 Task: Open a blank sheet, save the file as factorswe.doc Add Heading 'Key factors for a healthy work environment: 'Key factors for a healthy work environment:  Add the following points with arrow bulletsAdd the following points with arrow bullets •	Communication_x000D_
•	Respect_x000D_
•	Work-life balance_x000D_
•	Growth opportunities_x000D_
 Highlight heading with color  Grey Select the entire text and apply  Outside Borders ,change the font size of heading and points to 18
Action: Mouse moved to (30, 20)
Screenshot: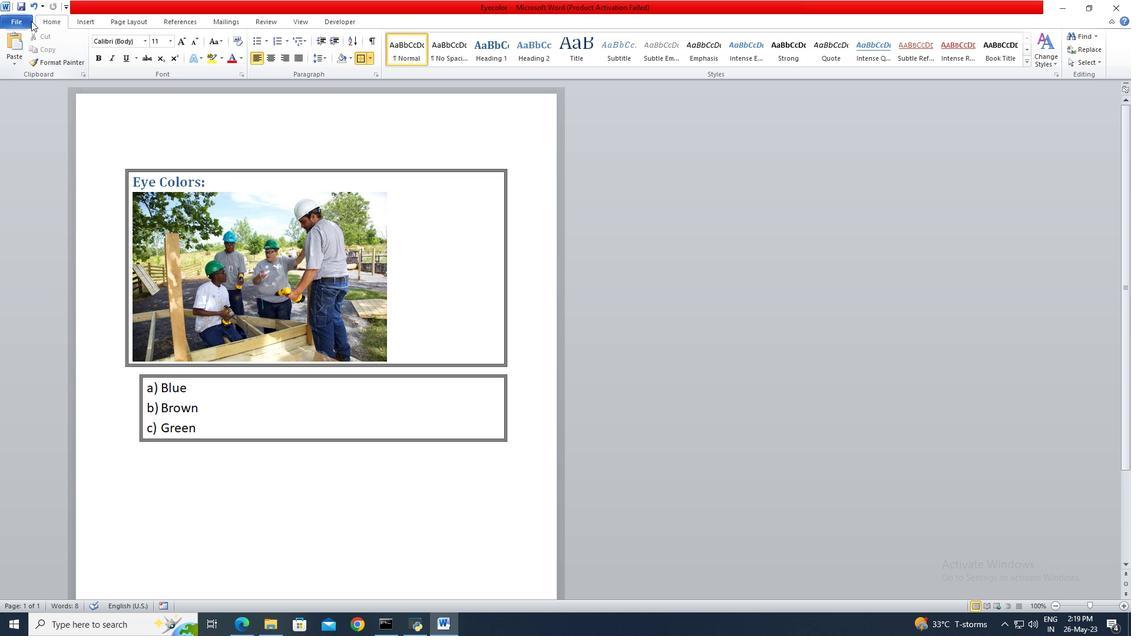 
Action: Mouse pressed left at (30, 20)
Screenshot: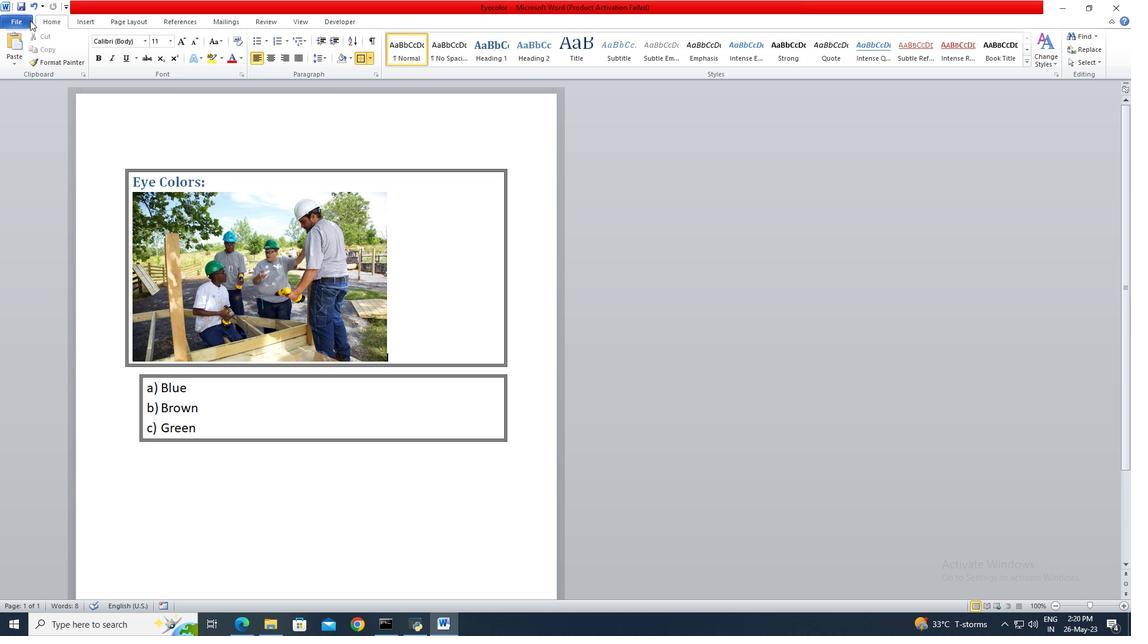 
Action: Mouse moved to (15, 151)
Screenshot: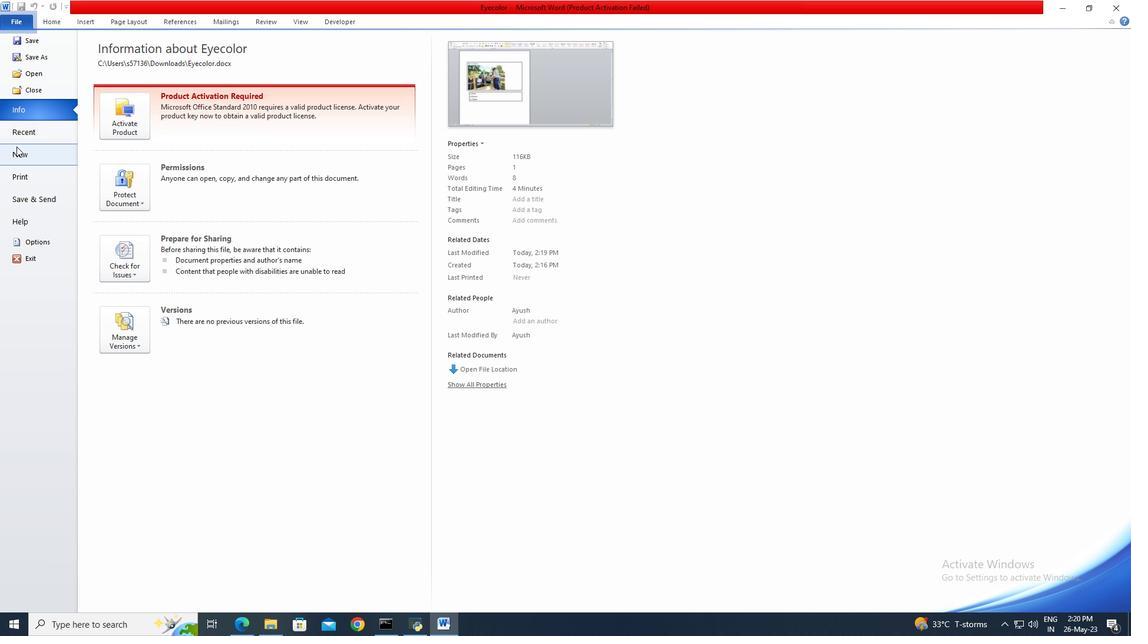 
Action: Mouse pressed left at (15, 151)
Screenshot: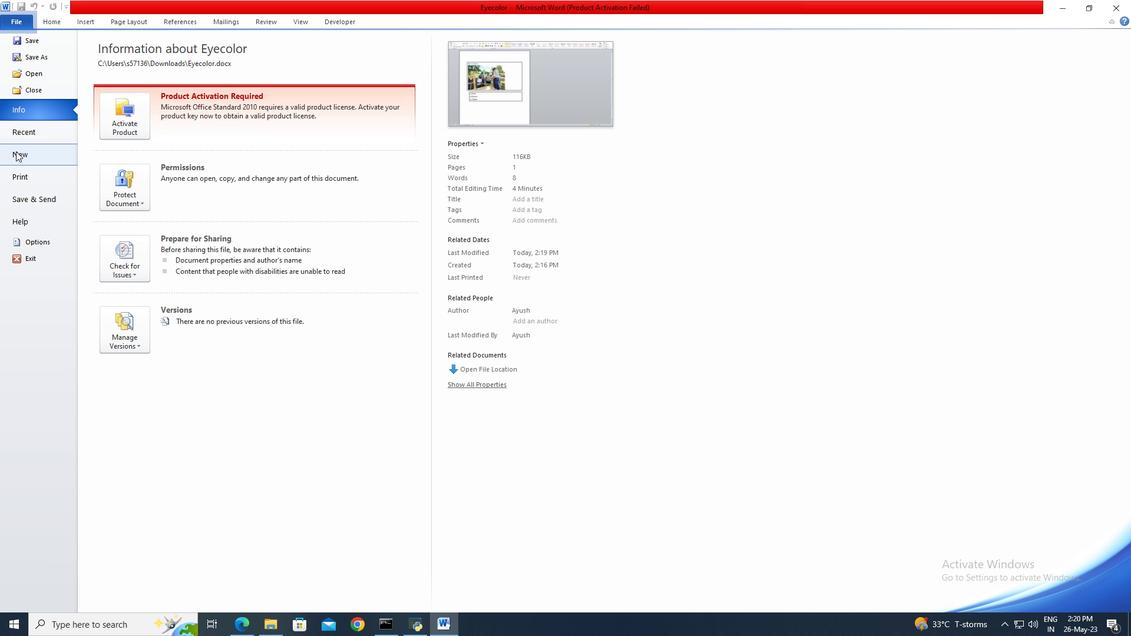 
Action: Mouse moved to (580, 303)
Screenshot: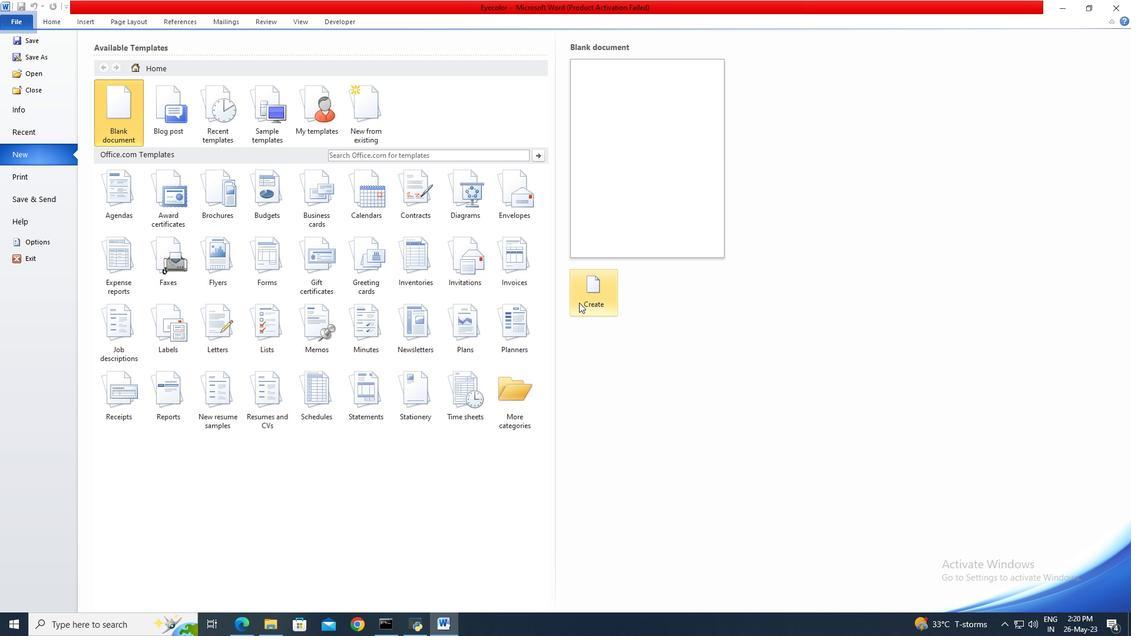 
Action: Mouse pressed left at (580, 303)
Screenshot: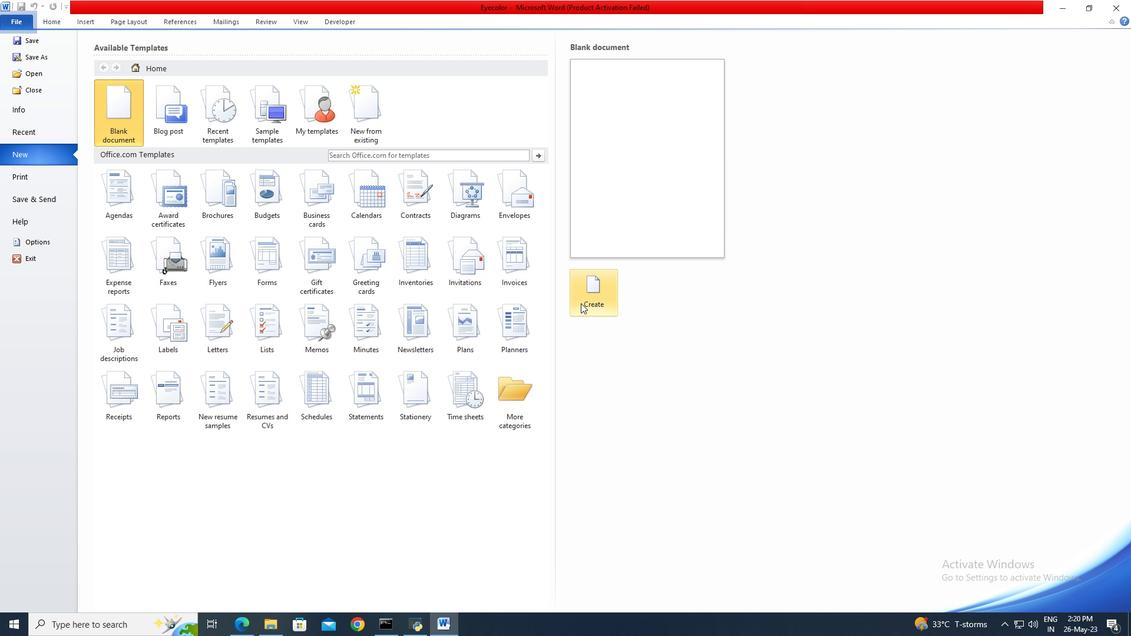 
Action: Mouse moved to (28, 25)
Screenshot: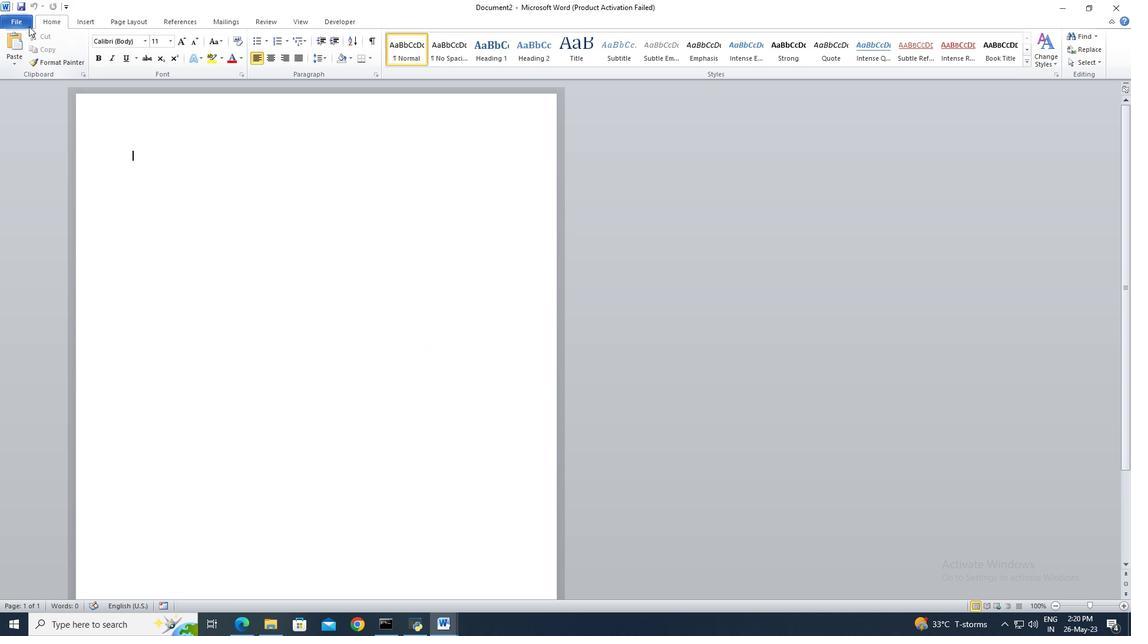 
Action: Mouse pressed left at (28, 25)
Screenshot: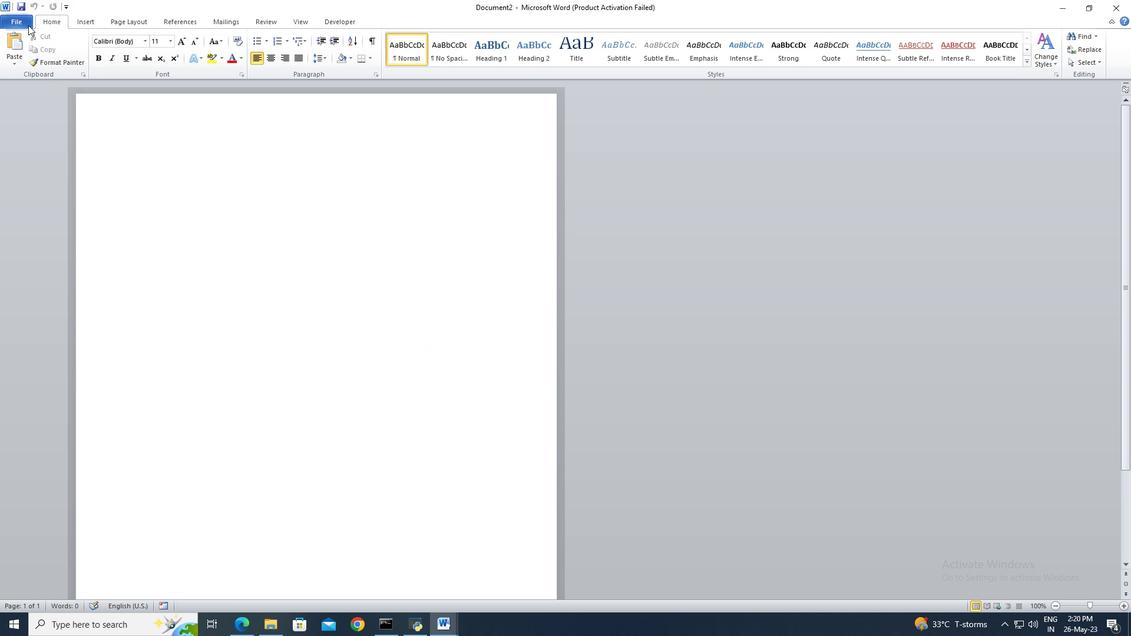 
Action: Mouse moved to (31, 53)
Screenshot: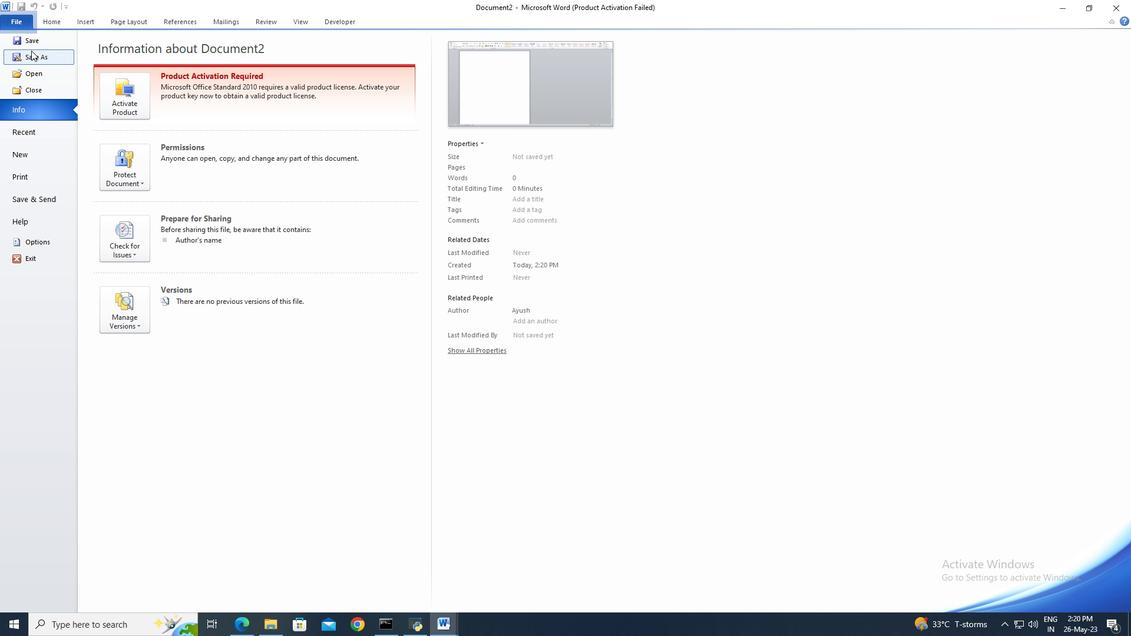 
Action: Mouse pressed left at (31, 53)
Screenshot: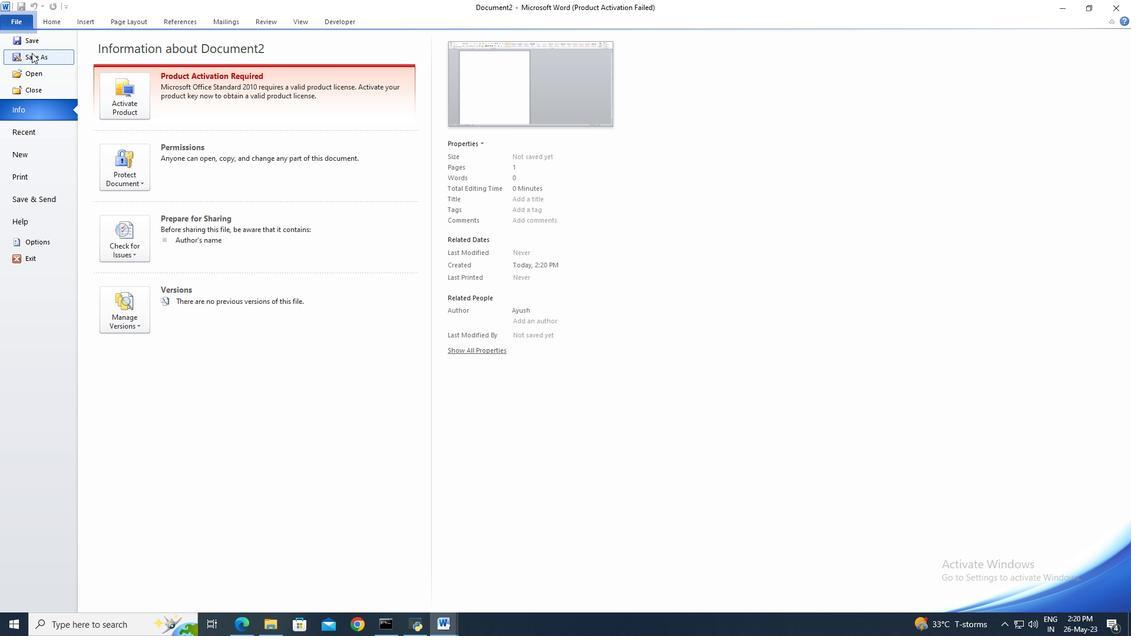 
Action: Mouse moved to (45, 126)
Screenshot: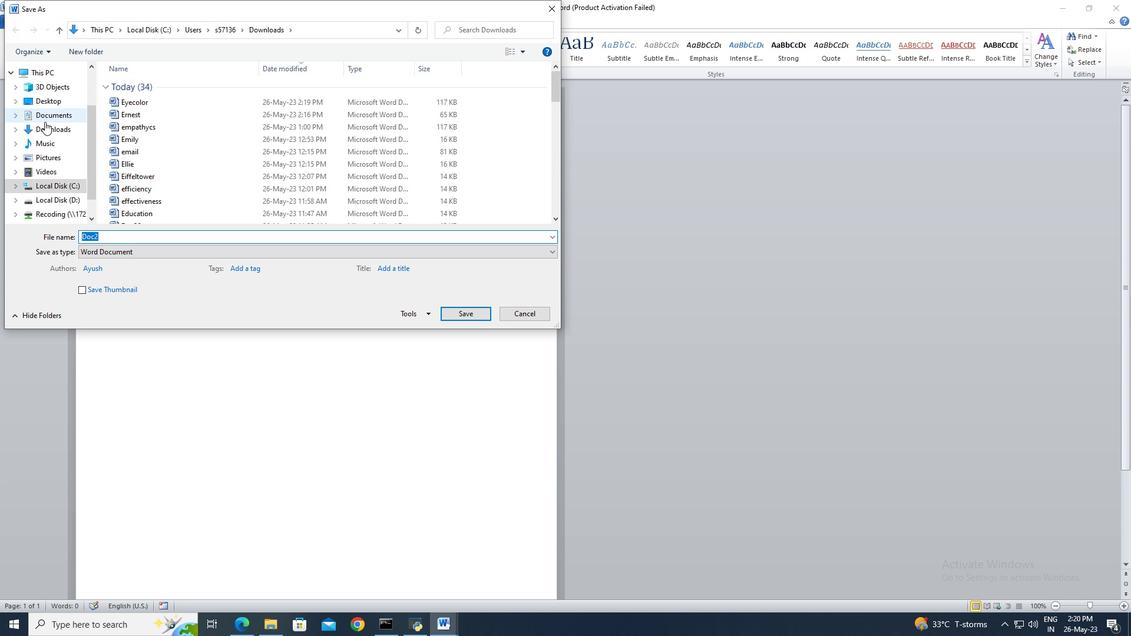 
Action: Mouse pressed left at (45, 126)
Screenshot: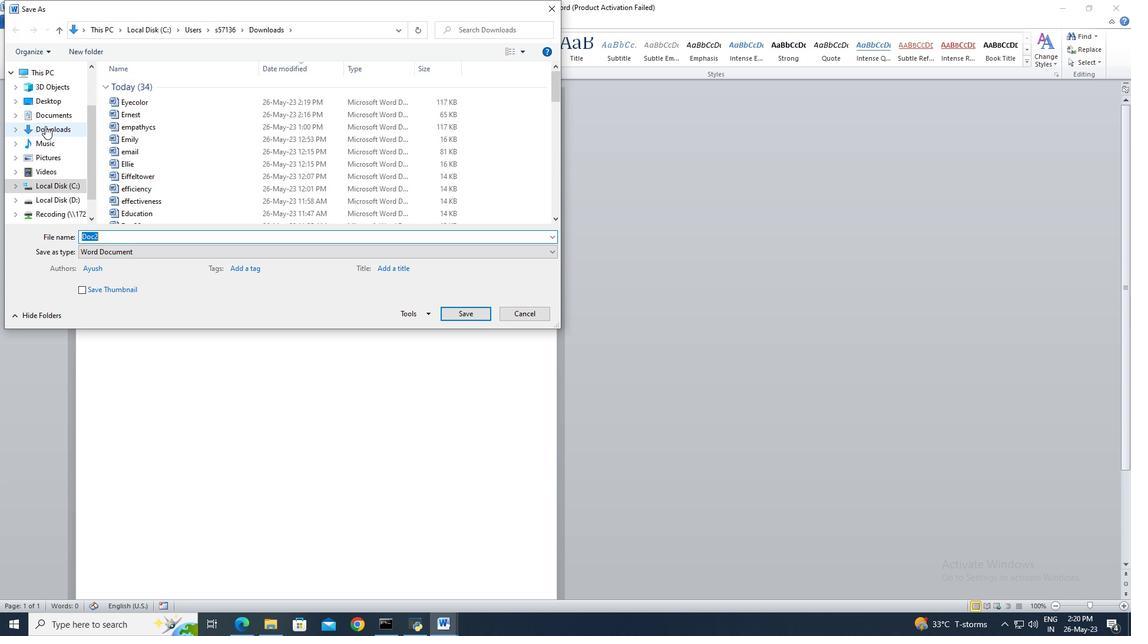 
Action: Mouse moved to (100, 233)
Screenshot: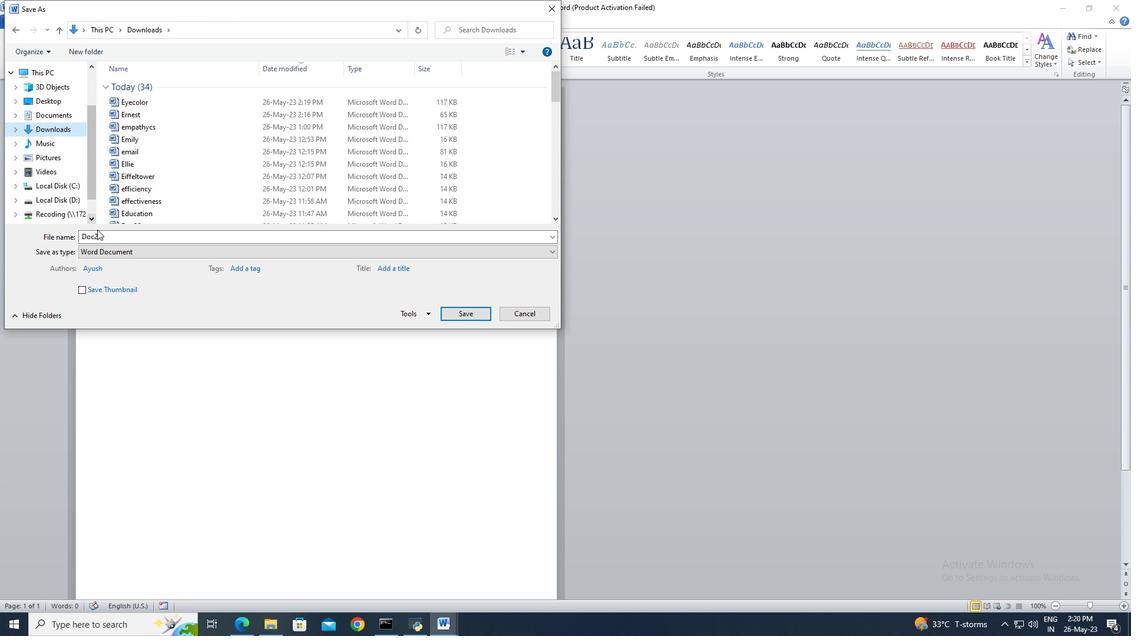 
Action: Mouse pressed left at (100, 233)
Screenshot: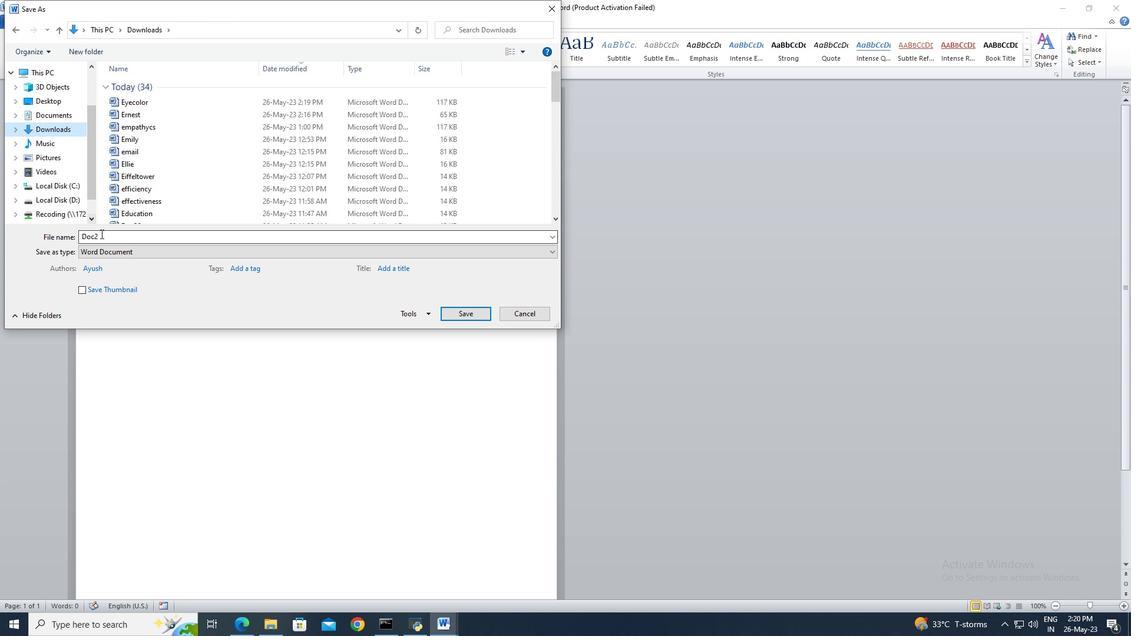 
Action: Key pressed factorswe
Screenshot: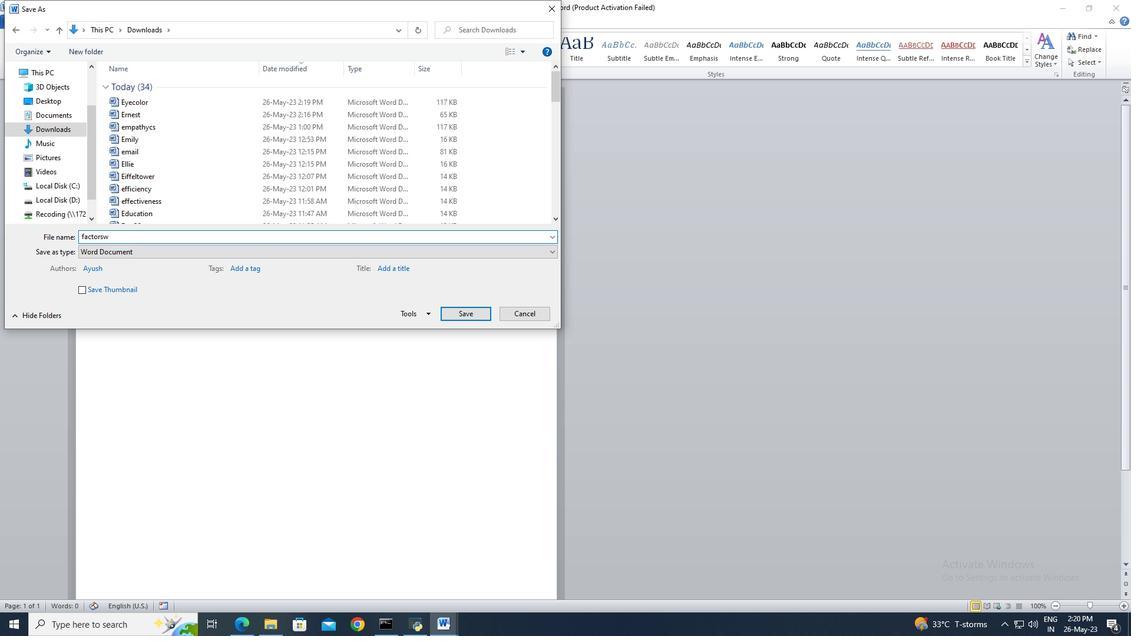 
Action: Mouse moved to (443, 314)
Screenshot: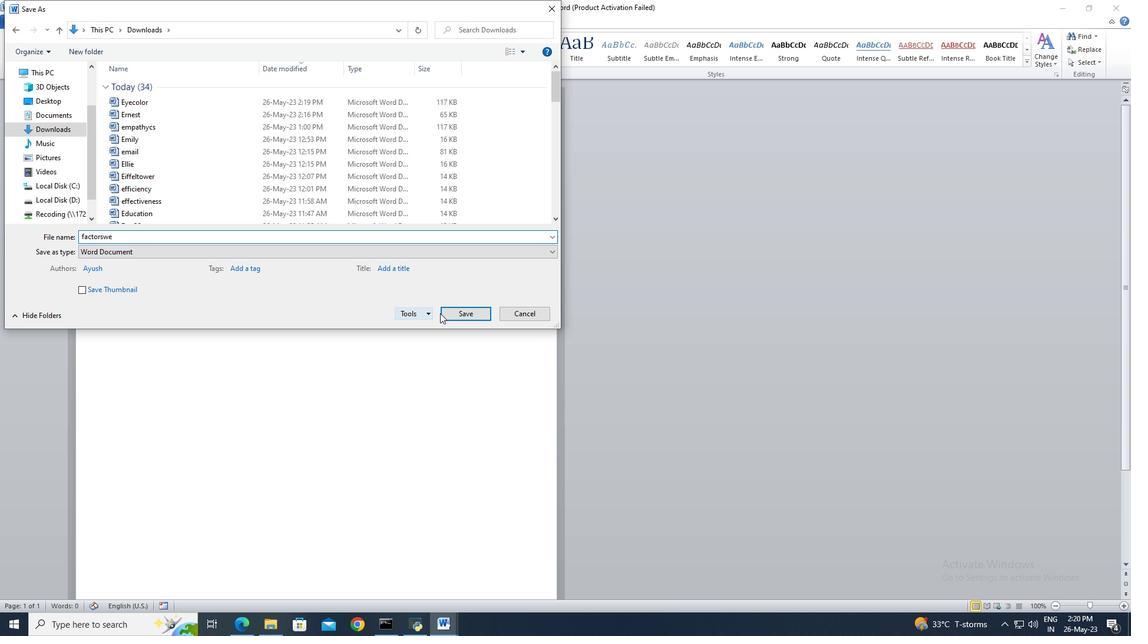 
Action: Mouse pressed left at (443, 314)
Screenshot: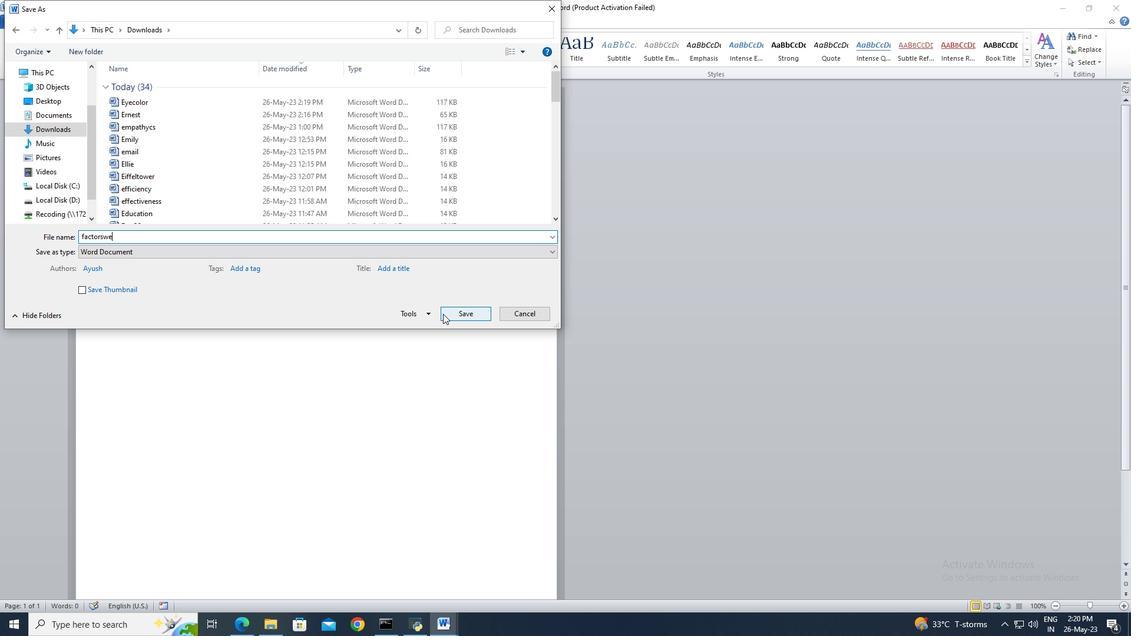 
Action: Mouse moved to (484, 60)
Screenshot: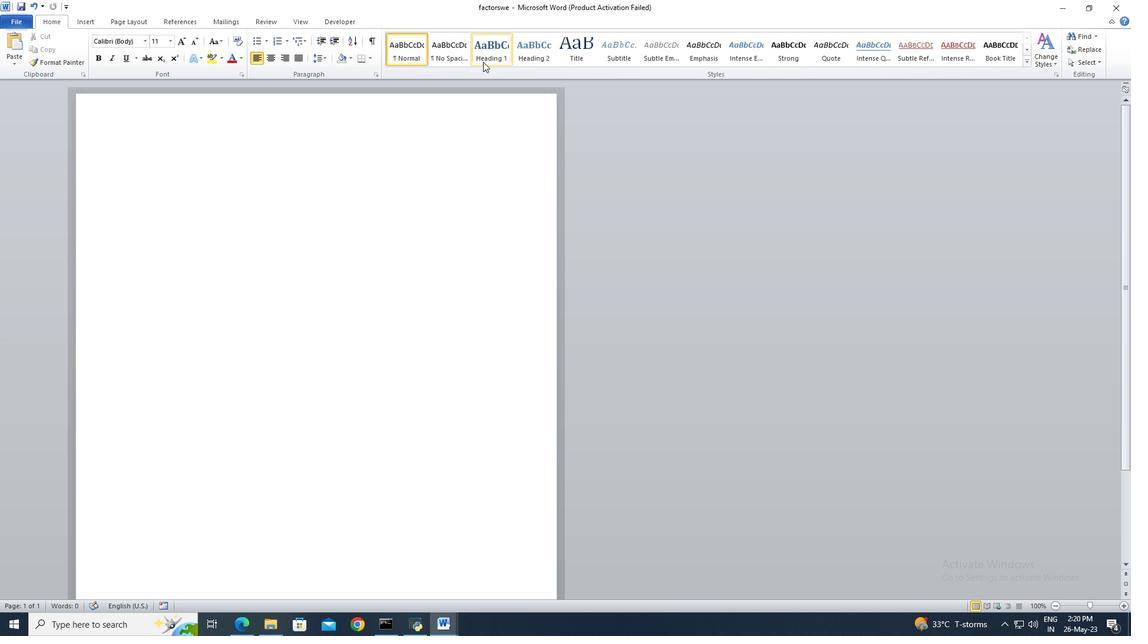 
Action: Mouse pressed left at (484, 60)
Screenshot: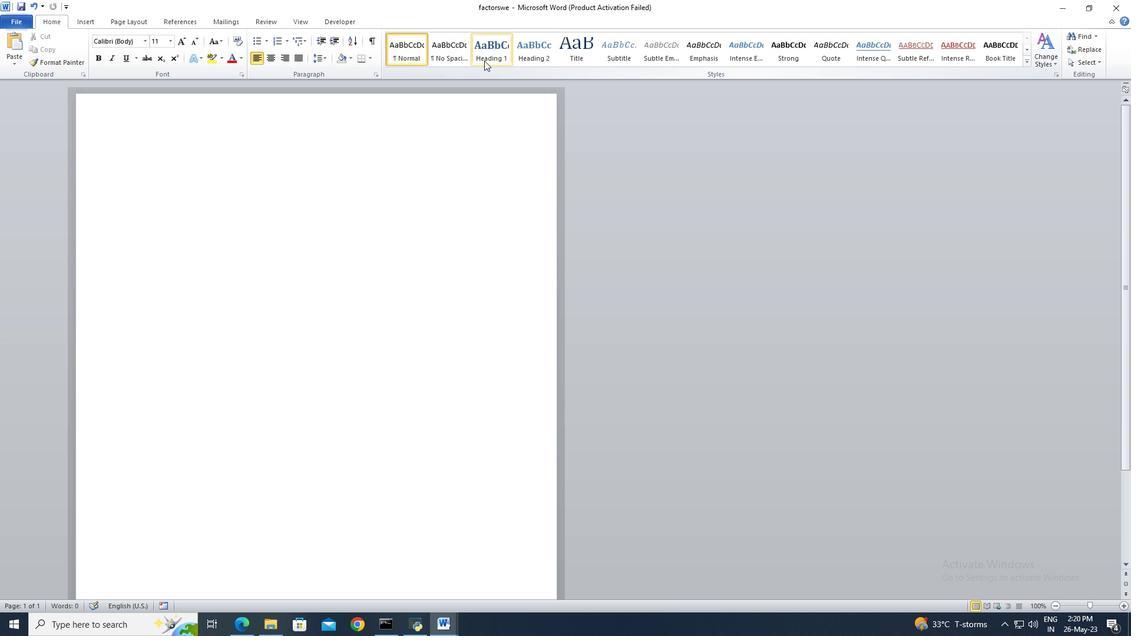 
Action: Mouse moved to (481, 88)
Screenshot: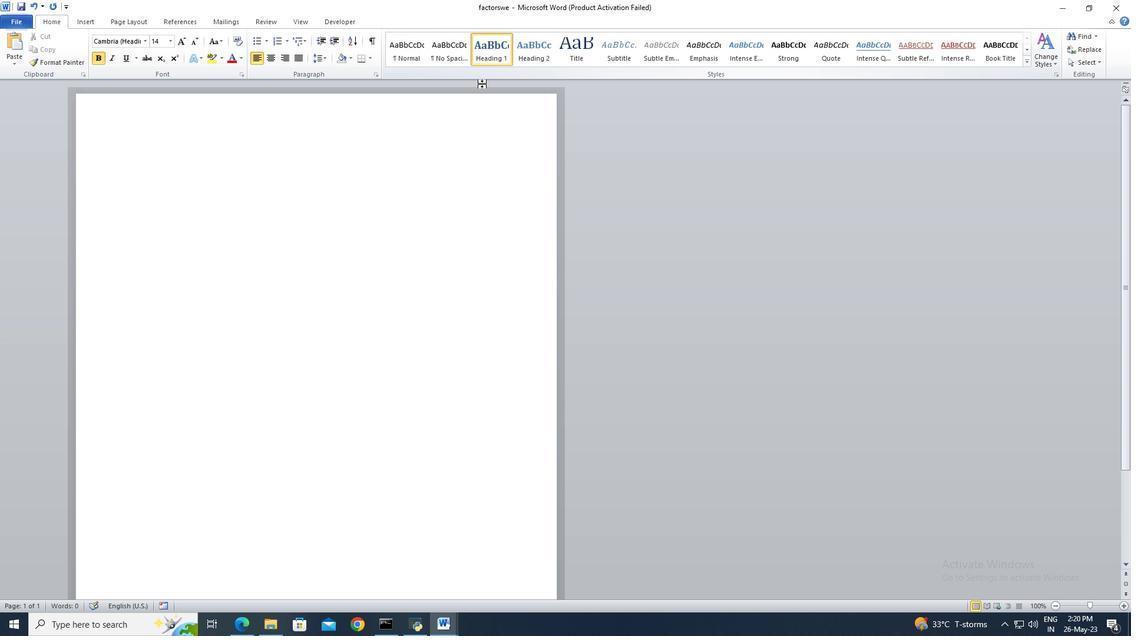 
Action: Key pressed <Key.shift>Key<Key.space>factors<Key.space>for<Key.space>a<Key.space>healthy<Key.space>word<Key.space><Key.backspace><Key.backspace>k<Key.space>environment<Key.space><Key.shift>:<Key.enter><Key.enter>
Screenshot: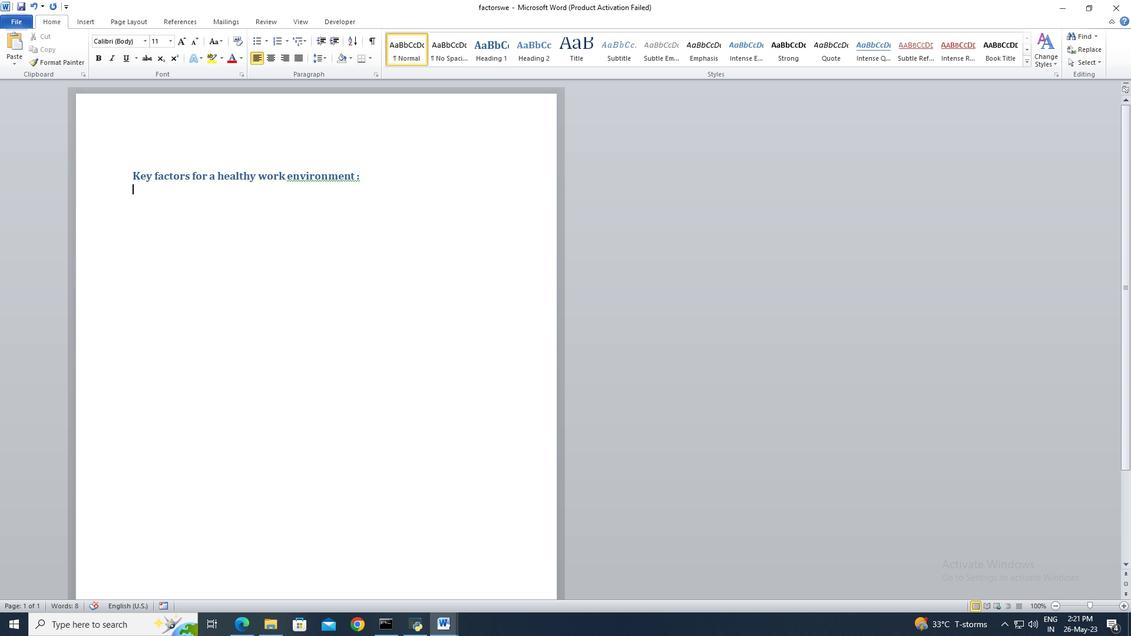 
Action: Mouse moved to (264, 44)
Screenshot: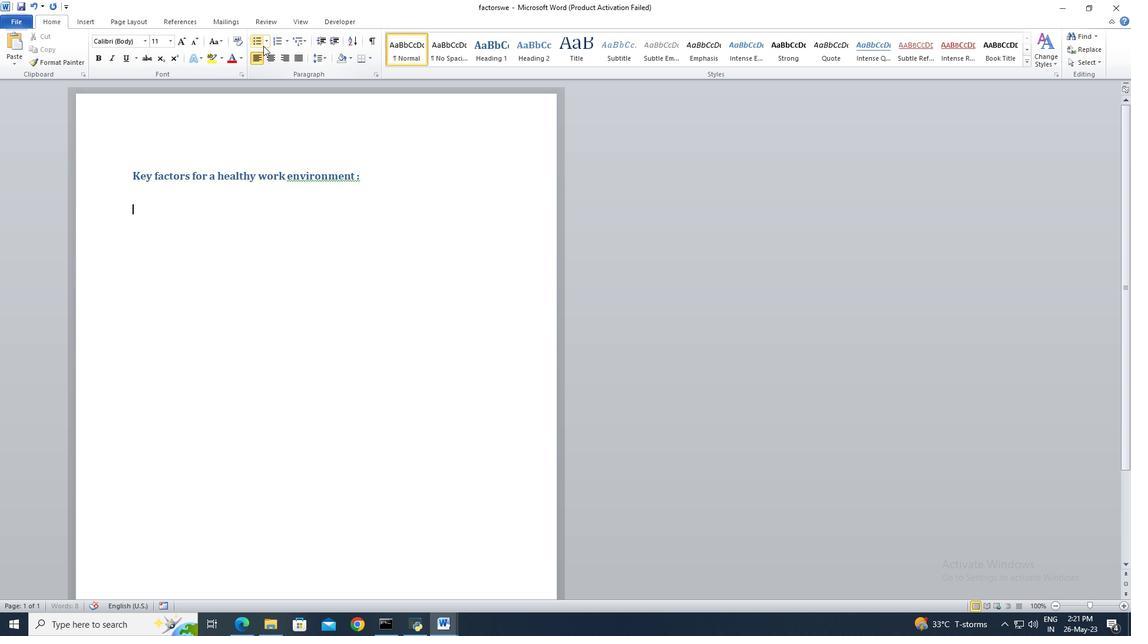 
Action: Mouse pressed left at (264, 44)
Screenshot: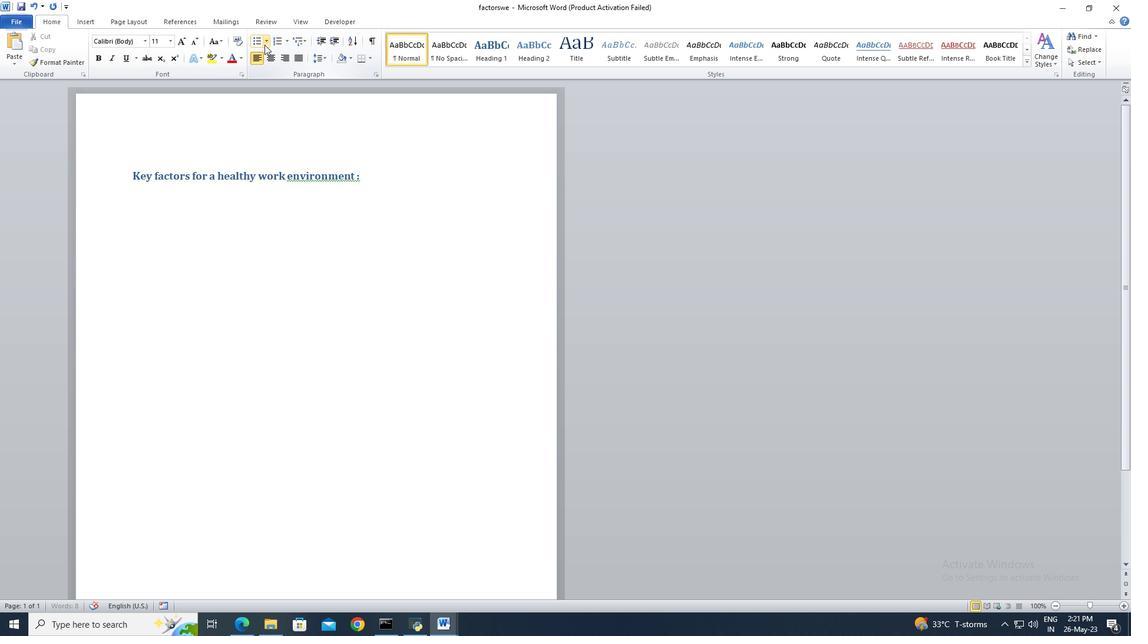 
Action: Mouse moved to (265, 98)
Screenshot: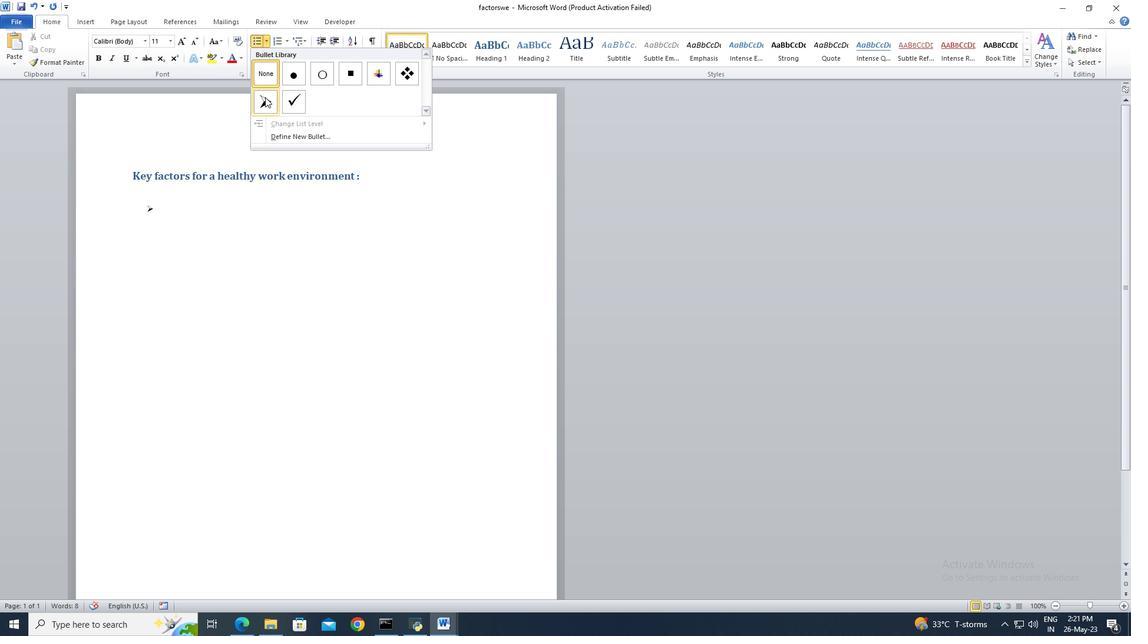 
Action: Mouse pressed left at (265, 98)
Screenshot: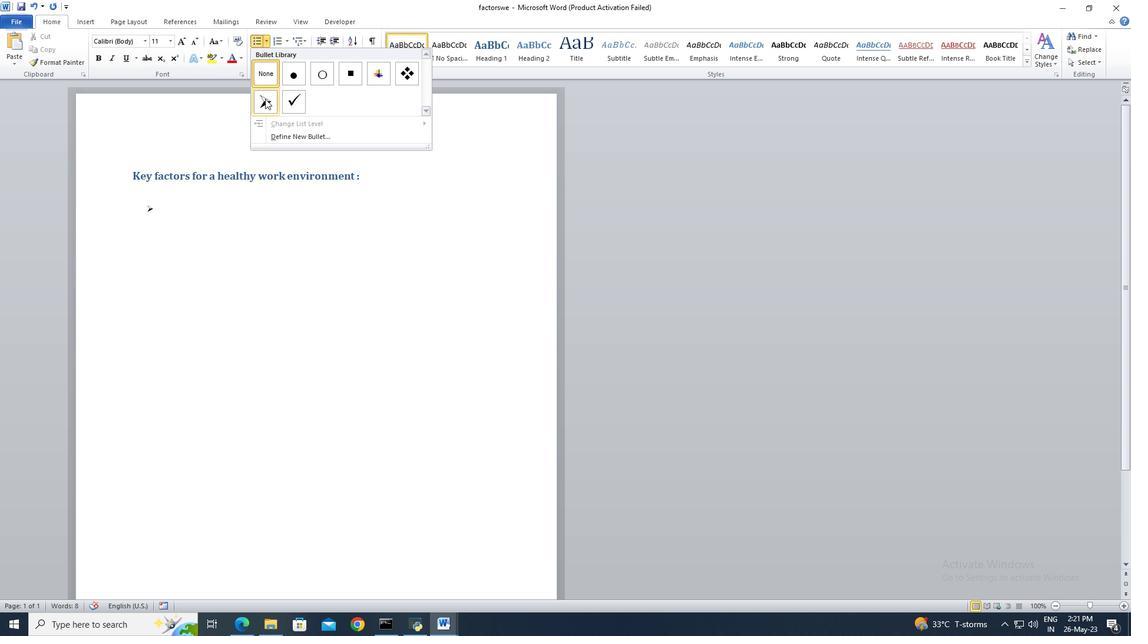 
Action: Mouse moved to (251, 212)
Screenshot: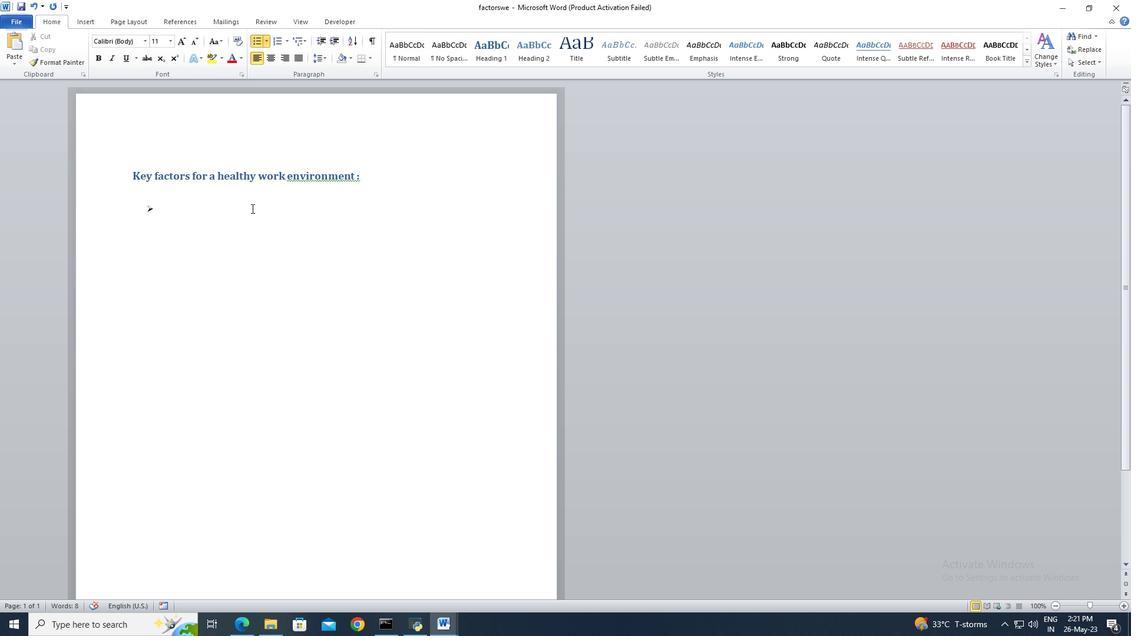 
Action: Mouse pressed left at (251, 212)
Screenshot: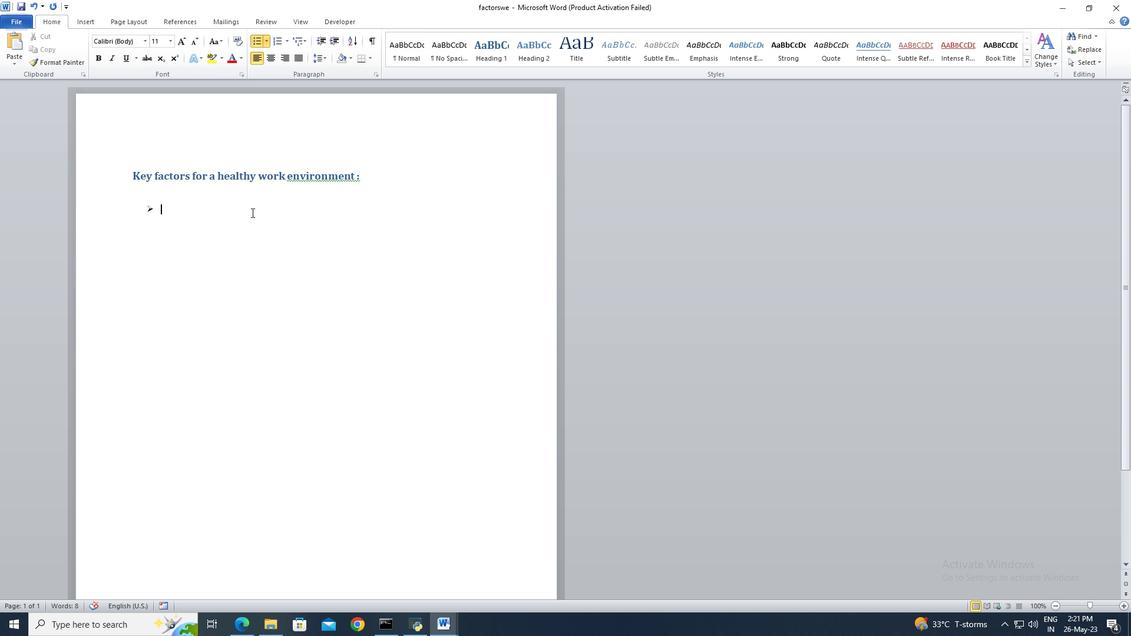 
Action: Key pressed <Key.shift><Key.shift><Key.shift><Key.shift><Key.shift><Key.shift>Communication<Key.enter><Key.shift>Respect<Key.enter><Key.shift_r>Work-life<Key.space>balance<Key.enter><Key.shift>Growth<Key.space>opportunities
Screenshot: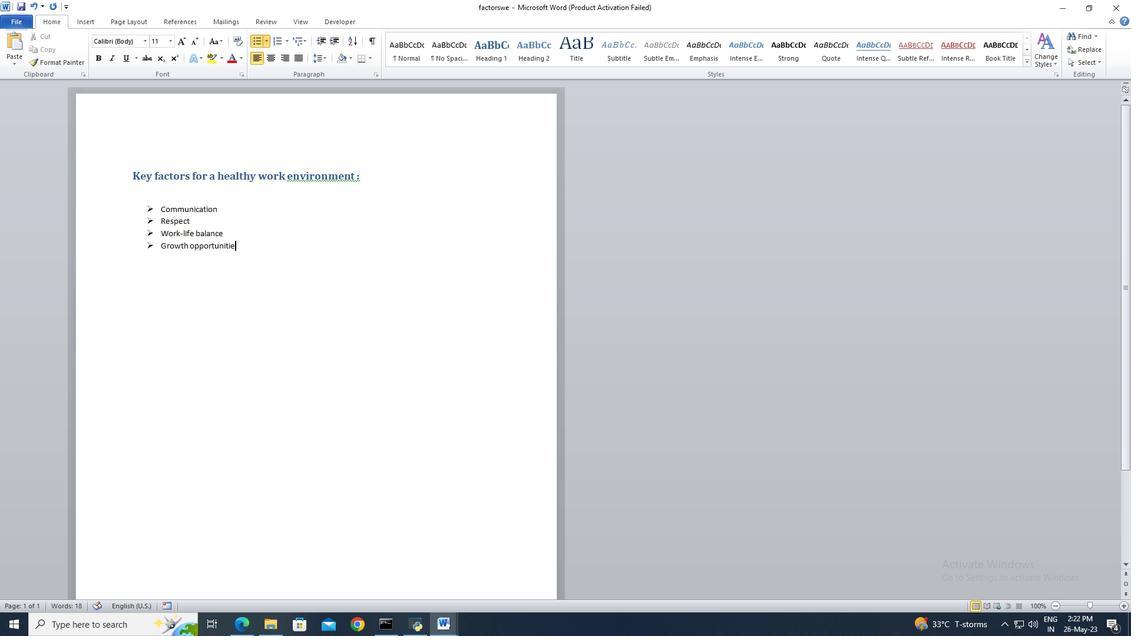 
Action: Mouse moved to (135, 176)
Screenshot: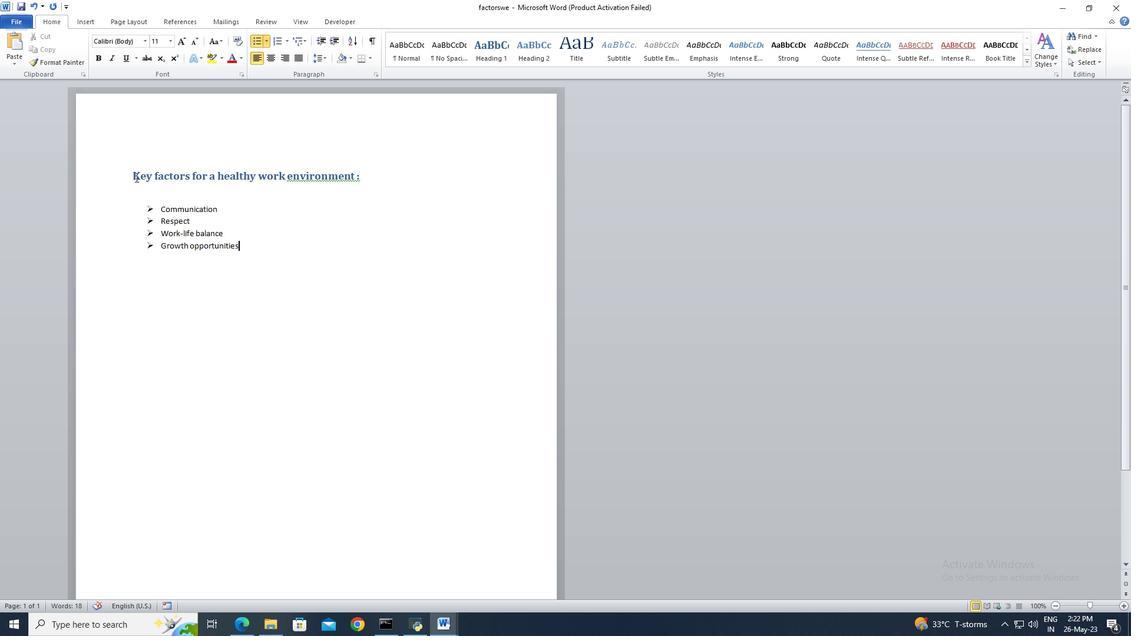 
Action: Mouse pressed left at (135, 176)
Screenshot: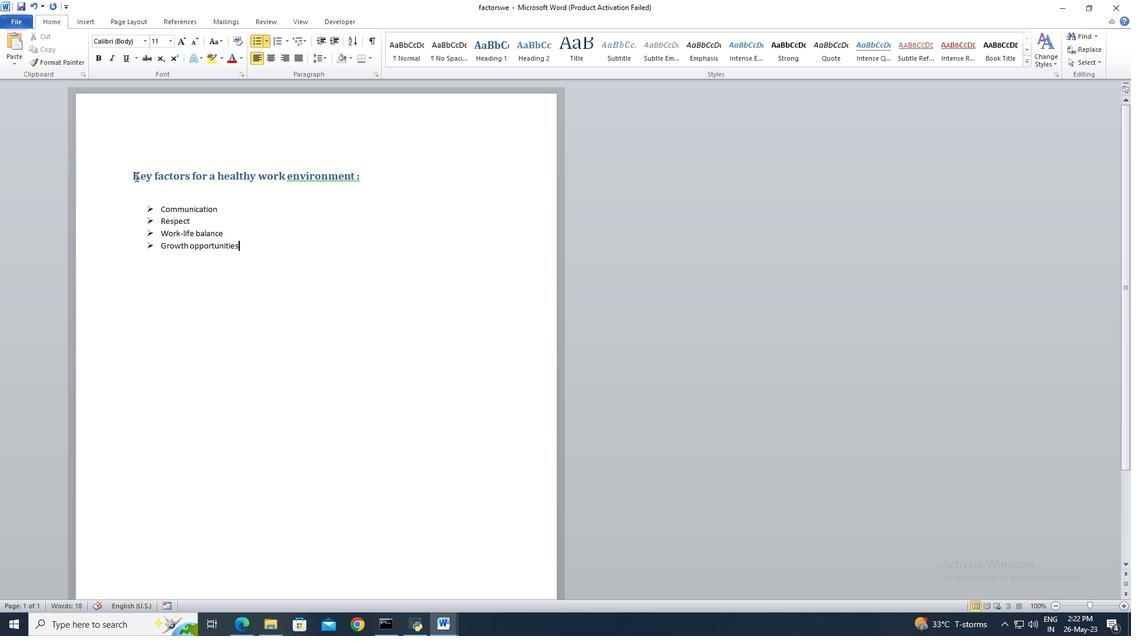 
Action: Mouse moved to (326, 186)
Screenshot: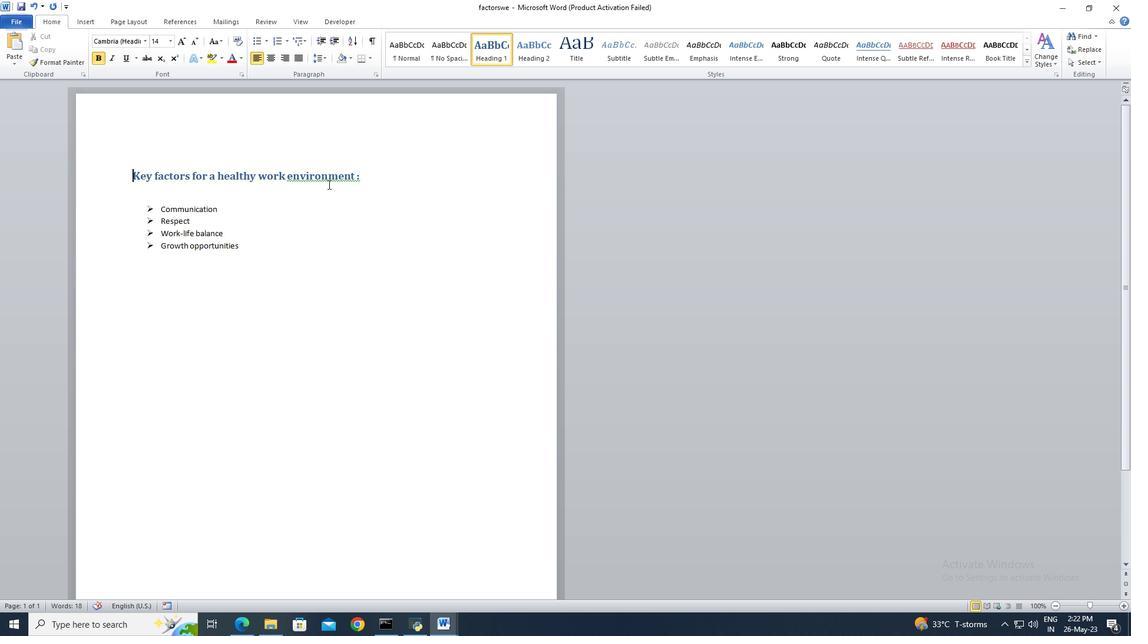
Action: Key pressed <Key.shift><Key.right><Key.end>
Screenshot: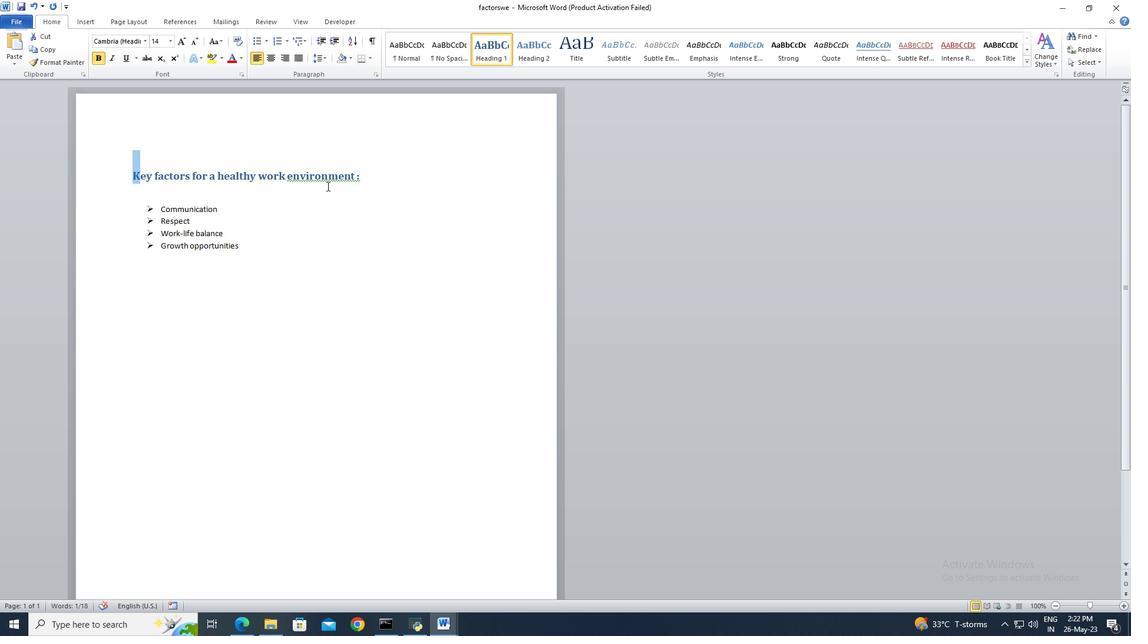 
Action: Mouse moved to (222, 63)
Screenshot: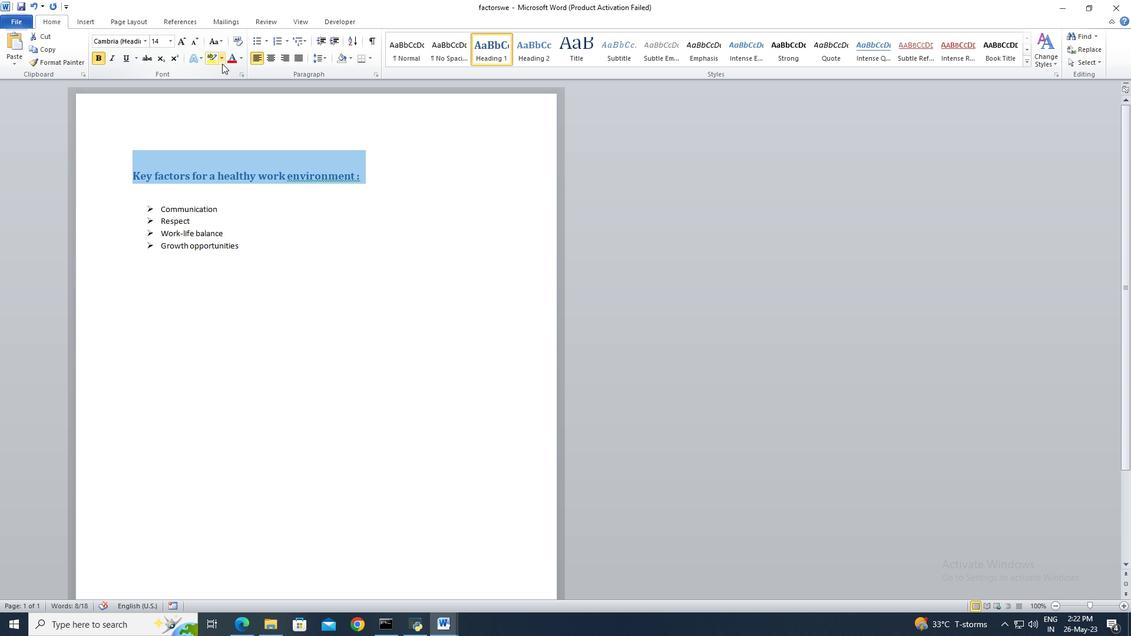 
Action: Mouse pressed left at (222, 63)
Screenshot: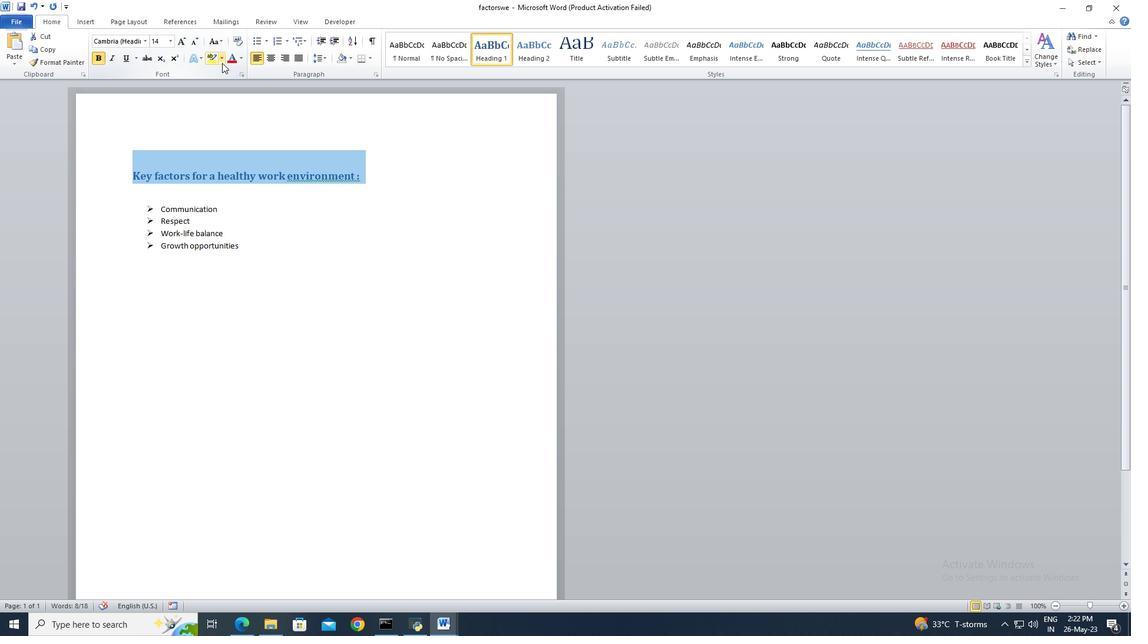 
Action: Mouse moved to (251, 113)
Screenshot: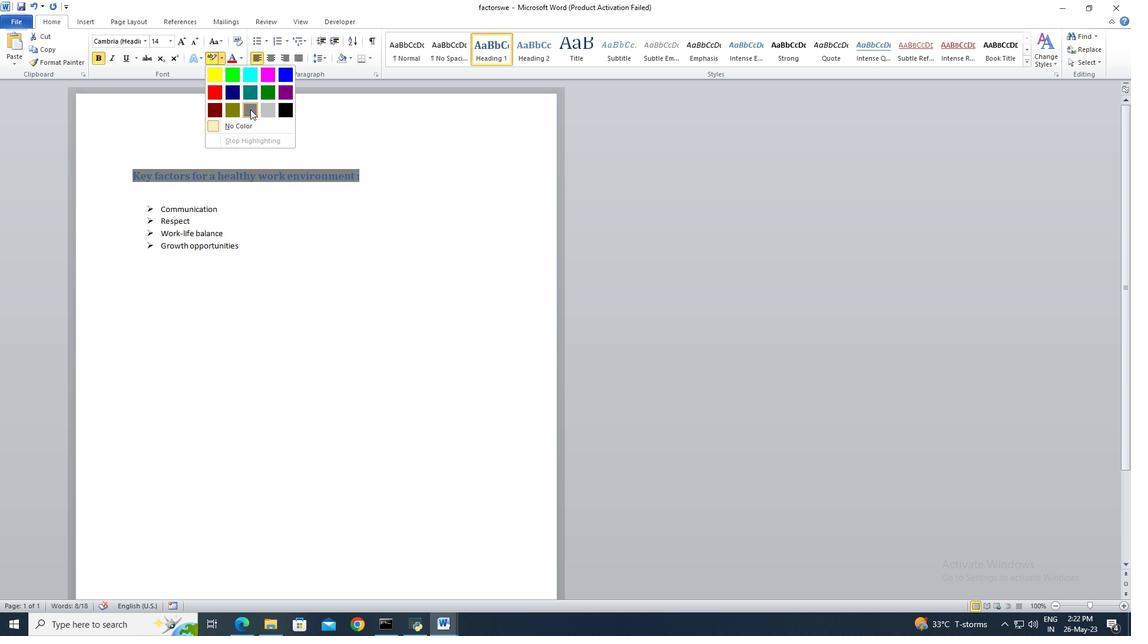 
Action: Mouse pressed left at (251, 113)
Screenshot: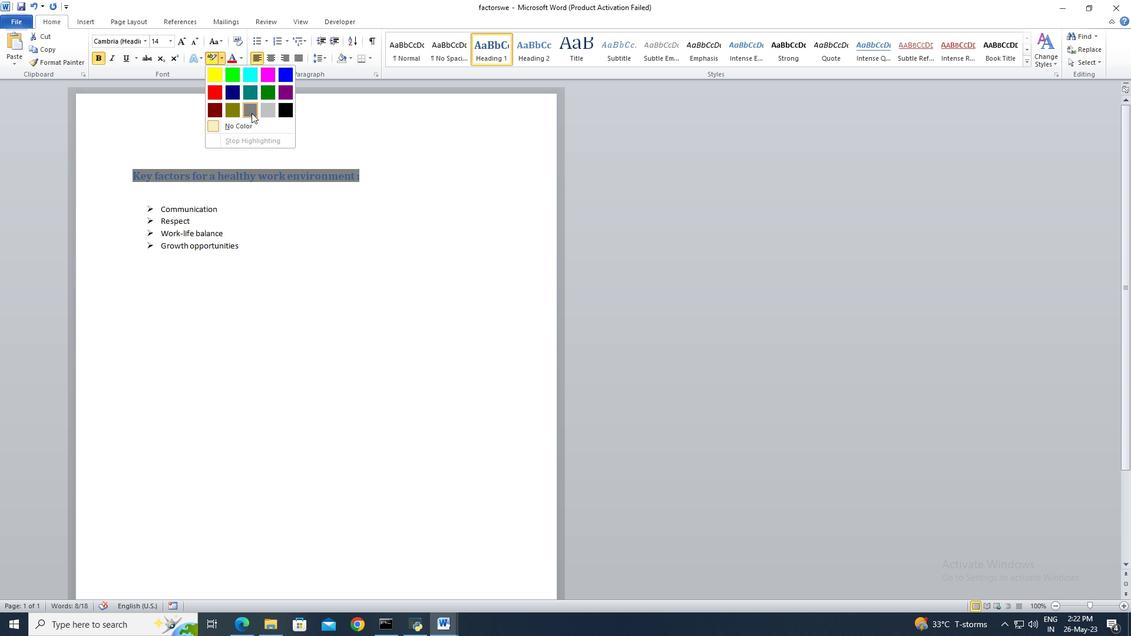 
Action: Key pressed ctrl+A
Screenshot: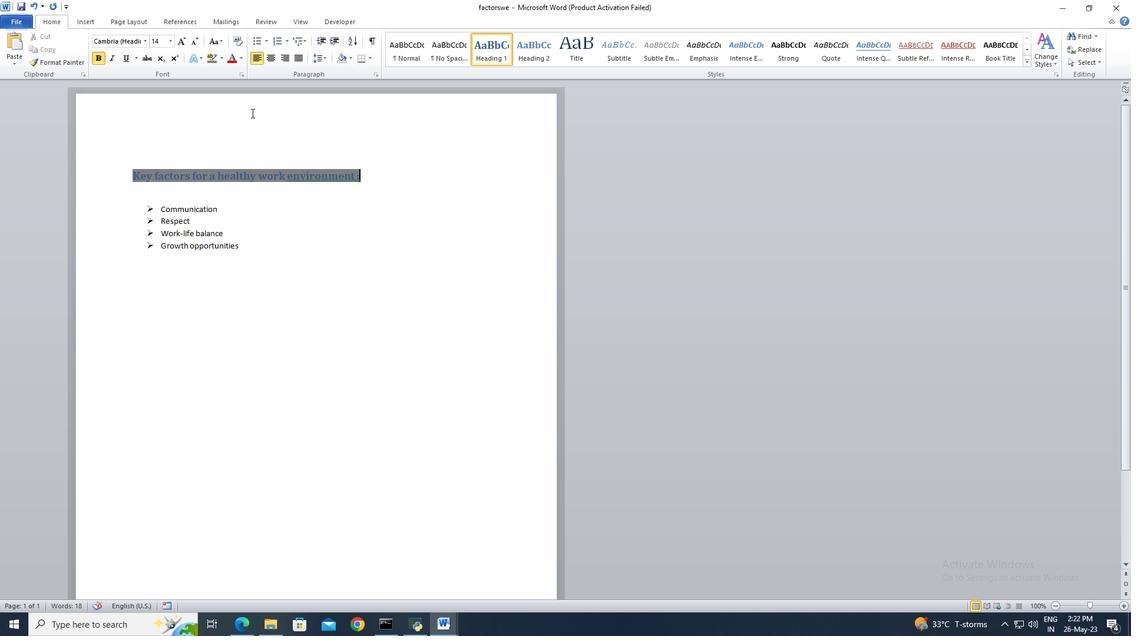 
Action: Mouse moved to (369, 57)
Screenshot: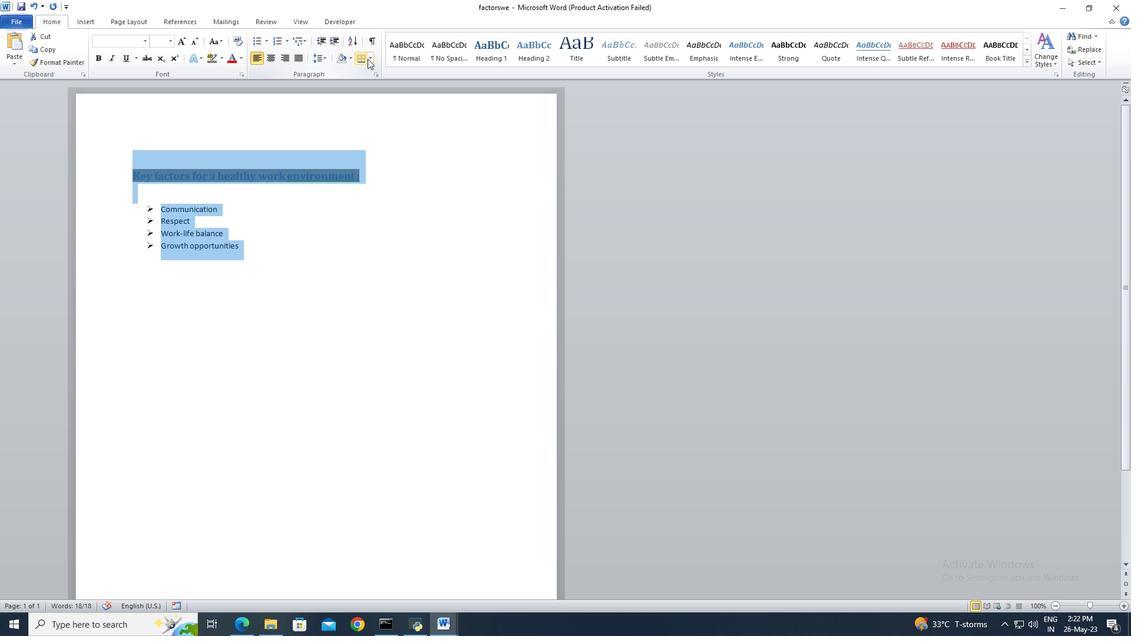 
Action: Mouse pressed left at (369, 57)
Screenshot: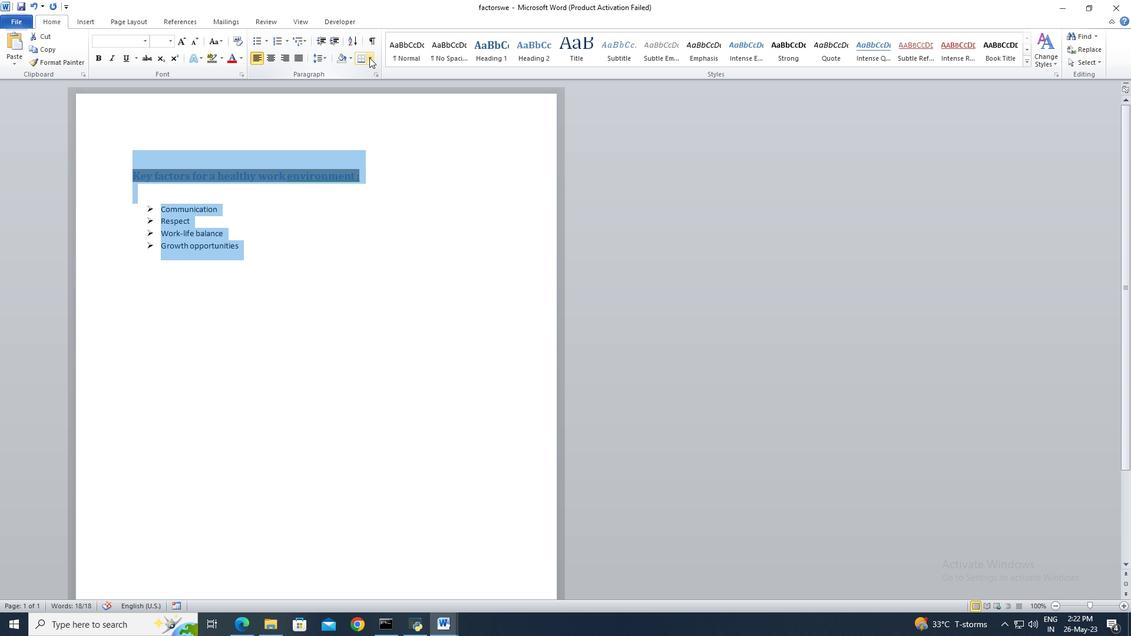 
Action: Mouse moved to (380, 154)
Screenshot: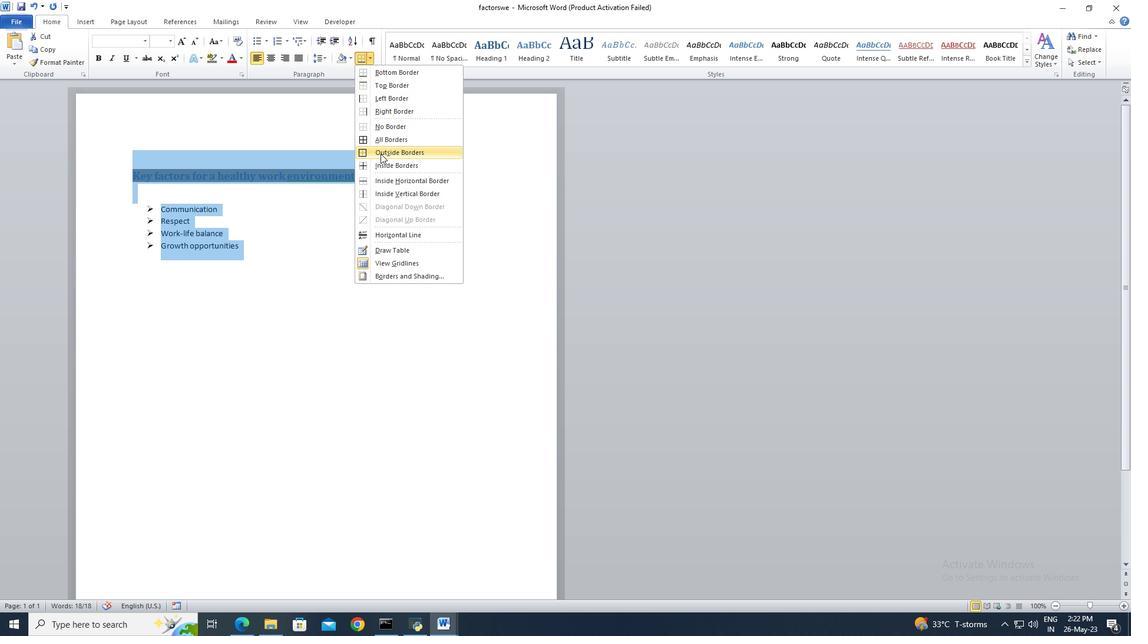 
Action: Mouse pressed left at (380, 154)
Screenshot: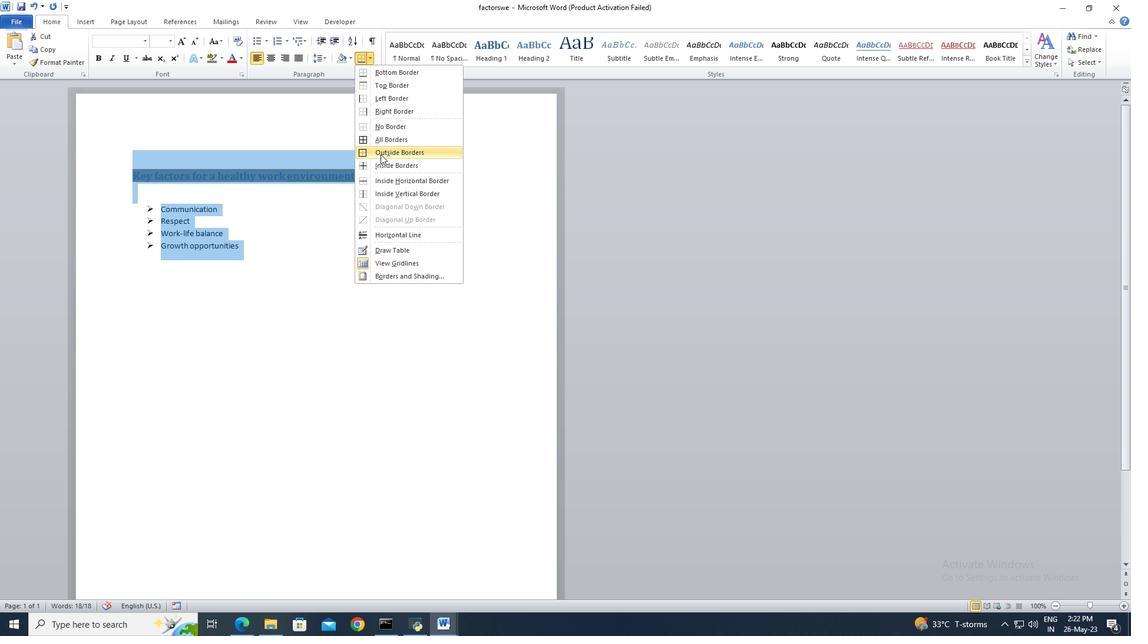 
Action: Mouse moved to (136, 179)
Screenshot: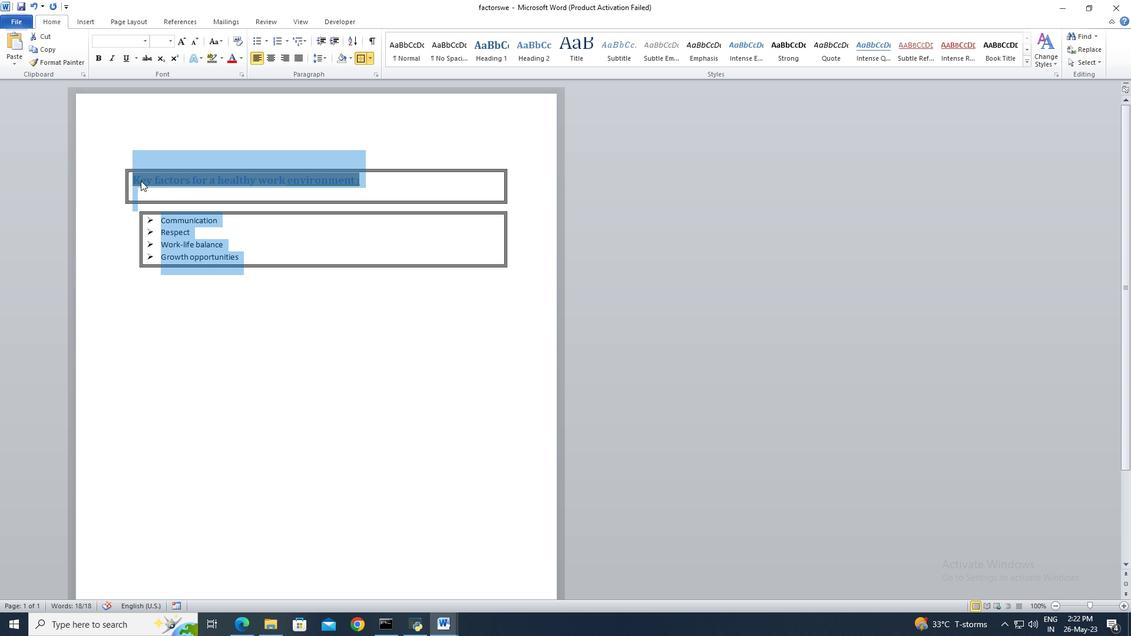 
Action: Mouse pressed left at (136, 179)
Screenshot: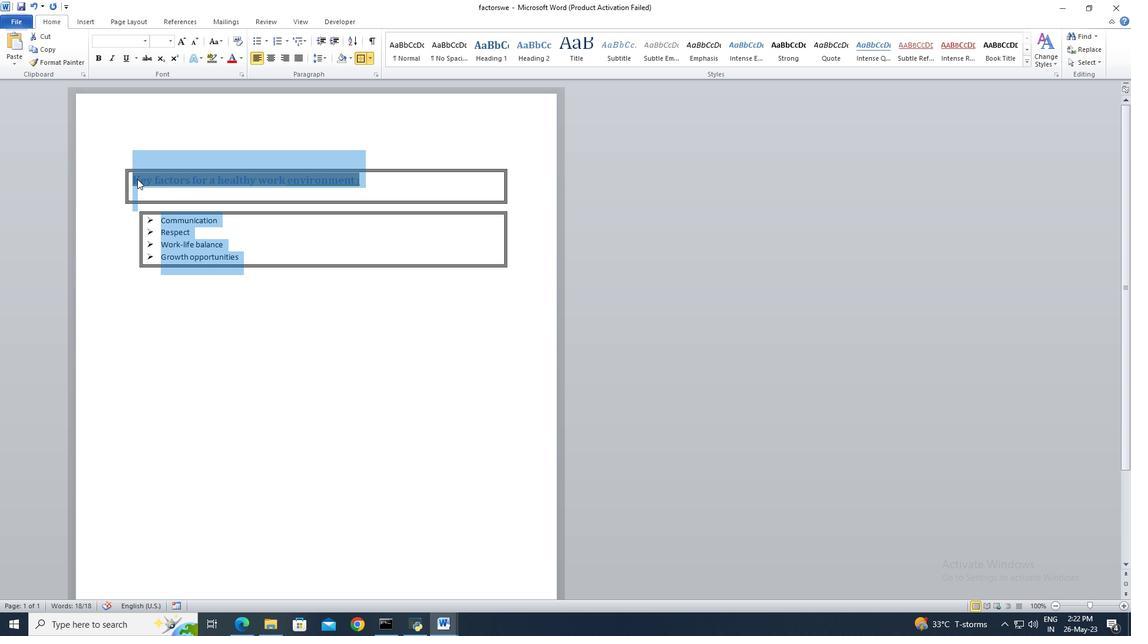 
Action: Mouse moved to (135, 179)
Screenshot: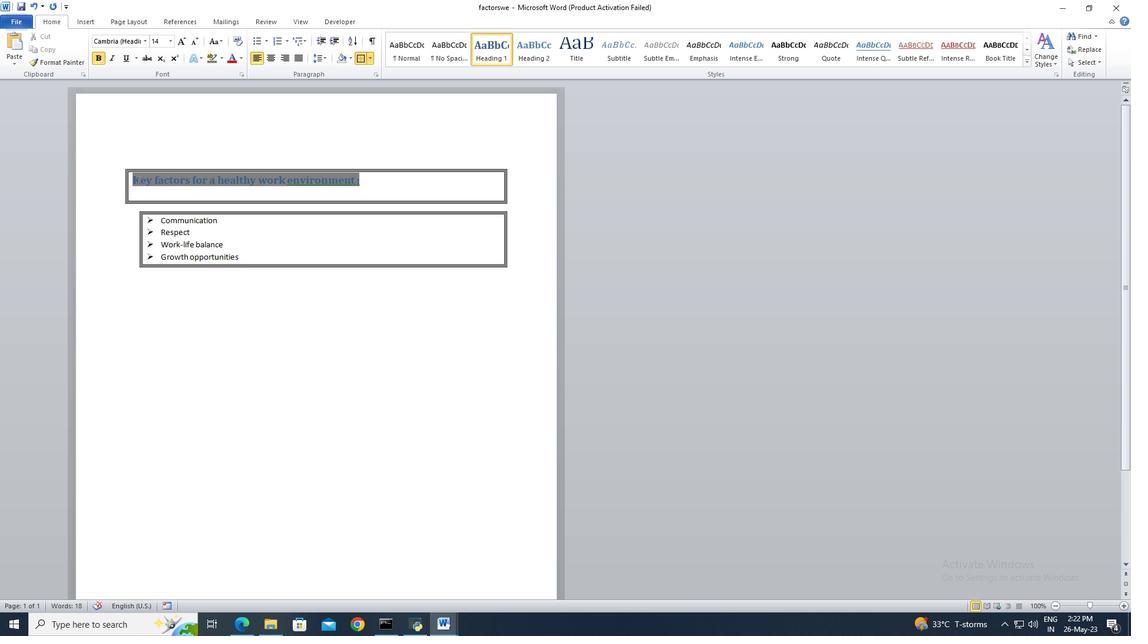 
Action: Mouse pressed left at (135, 179)
Screenshot: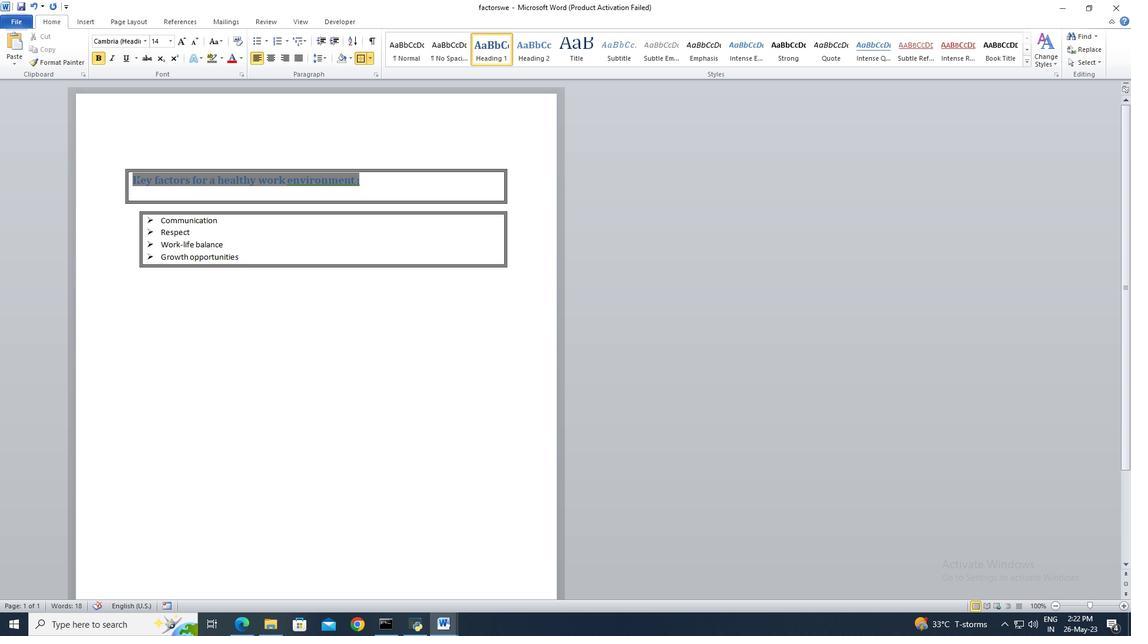 
Action: Mouse moved to (358, 182)
Screenshot: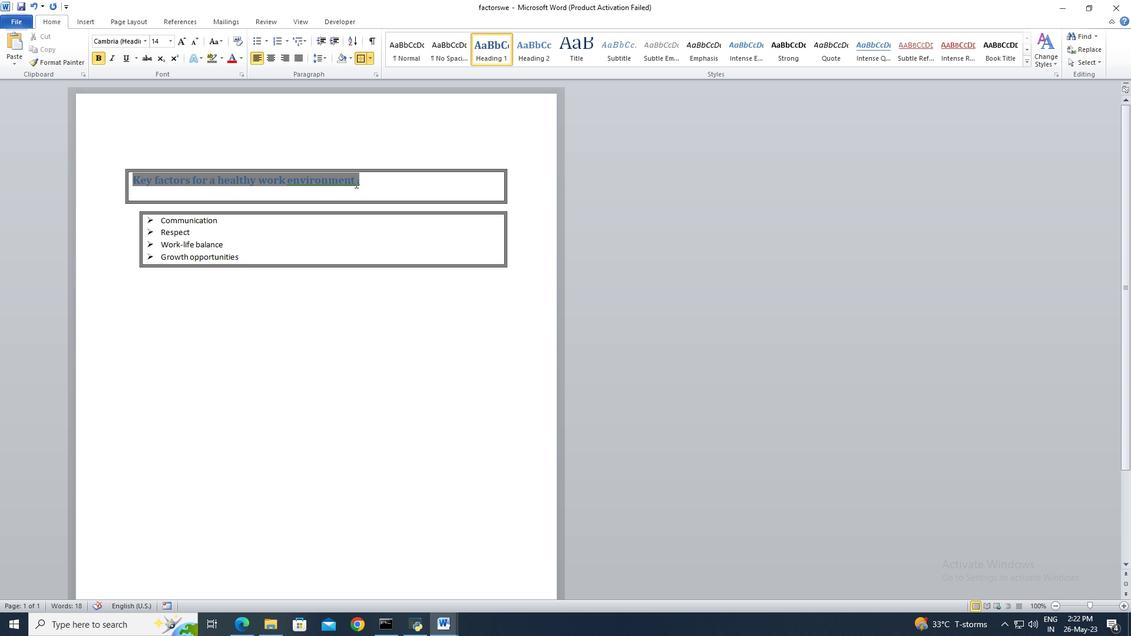 
Action: Key pressed <Key.shift>
Screenshot: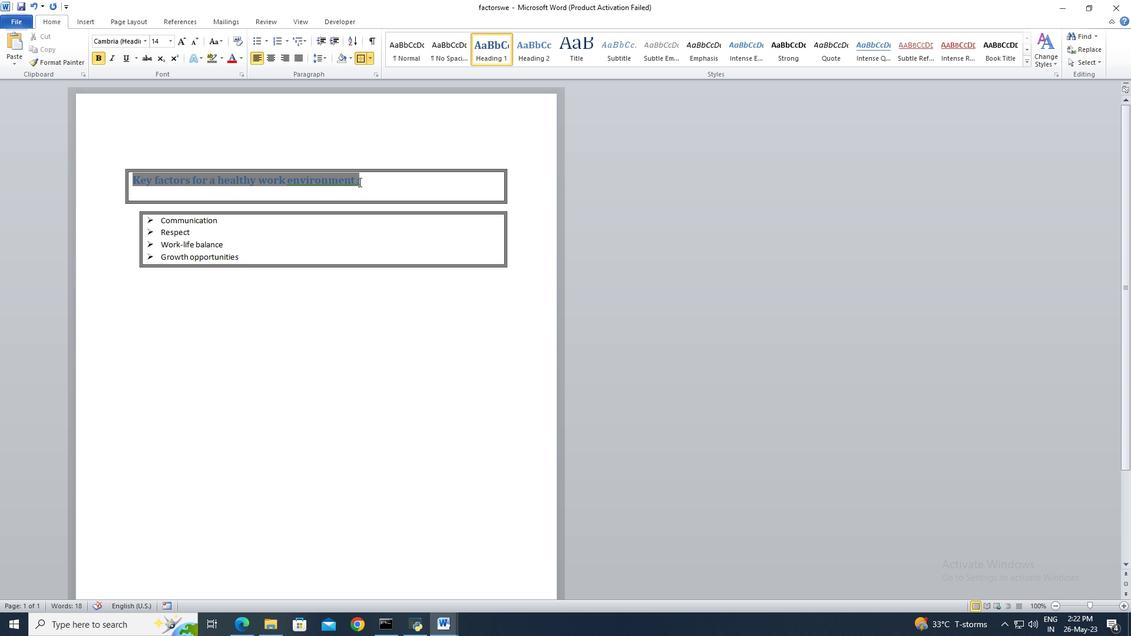 
Action: Mouse moved to (359, 181)
Screenshot: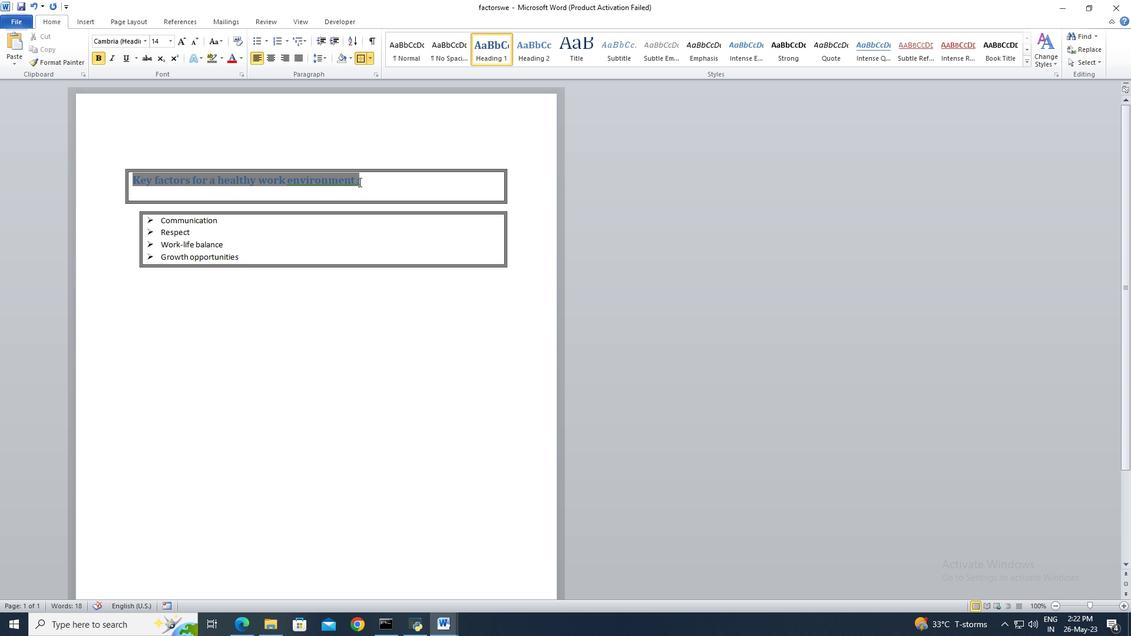 
Action: Mouse pressed left at (359, 181)
Screenshot: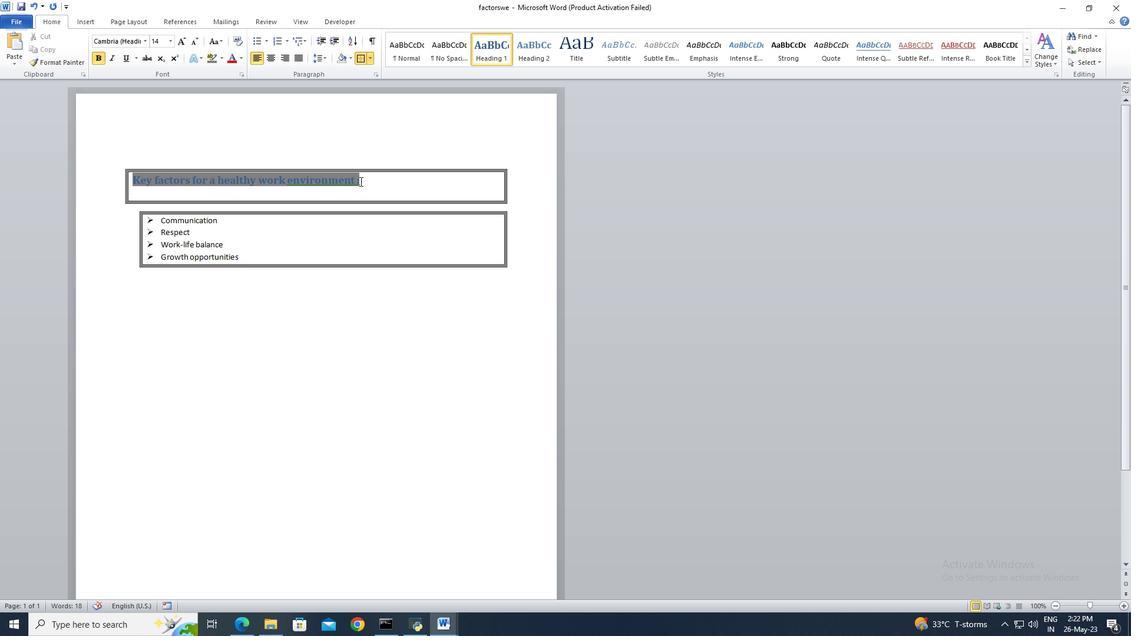 
Action: Key pressed <Key.shift>
Screenshot: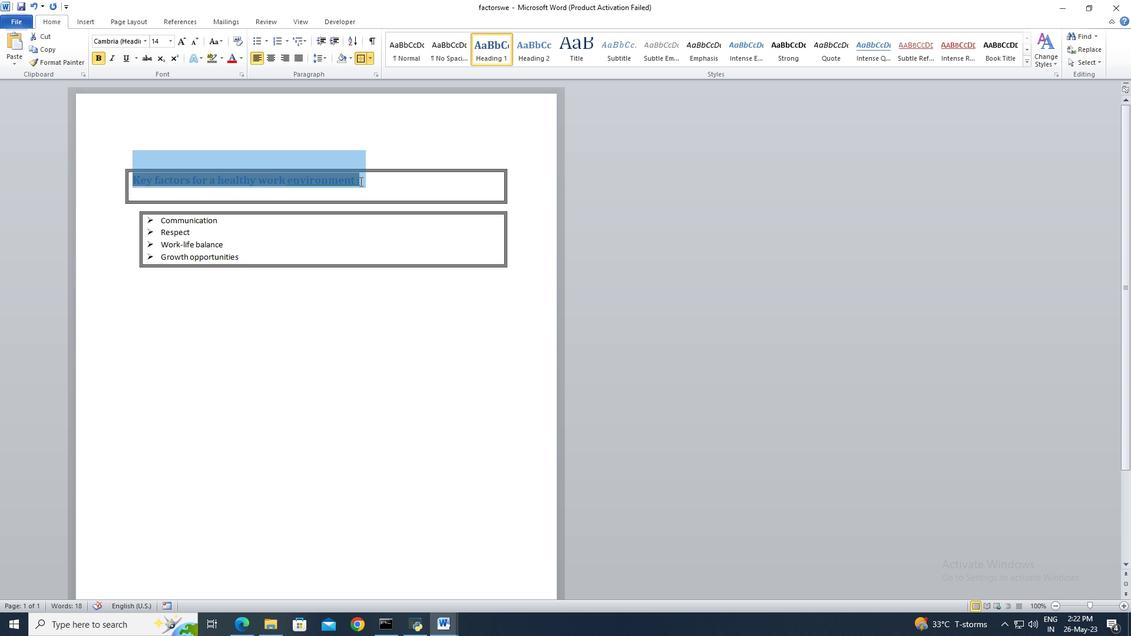 
Action: Mouse moved to (162, 43)
Screenshot: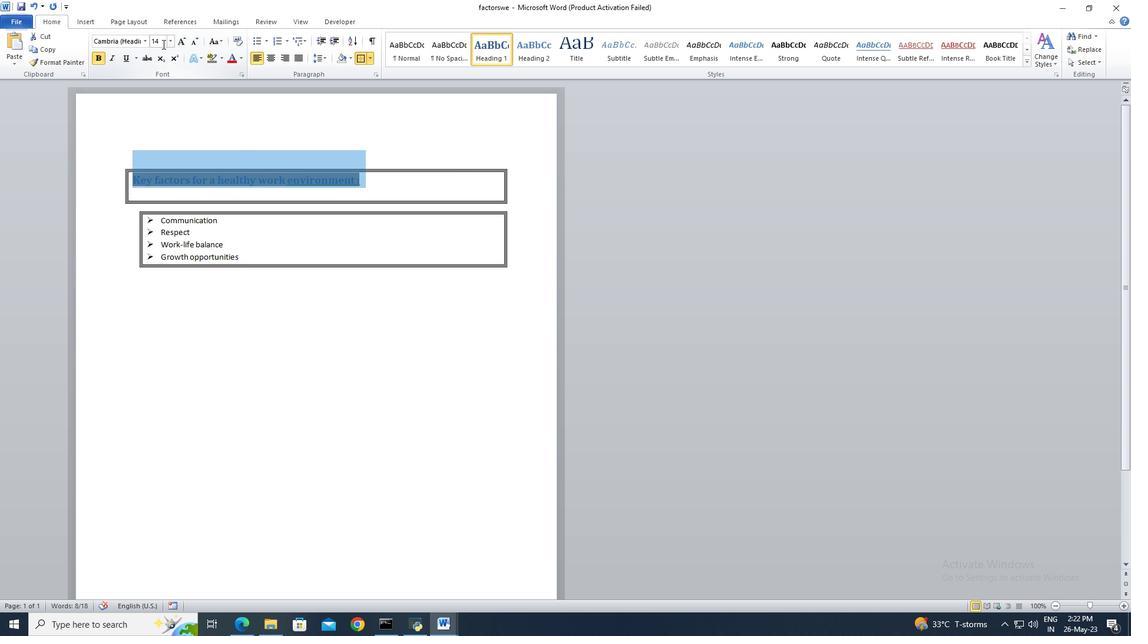 
Action: Mouse pressed left at (162, 43)
Screenshot: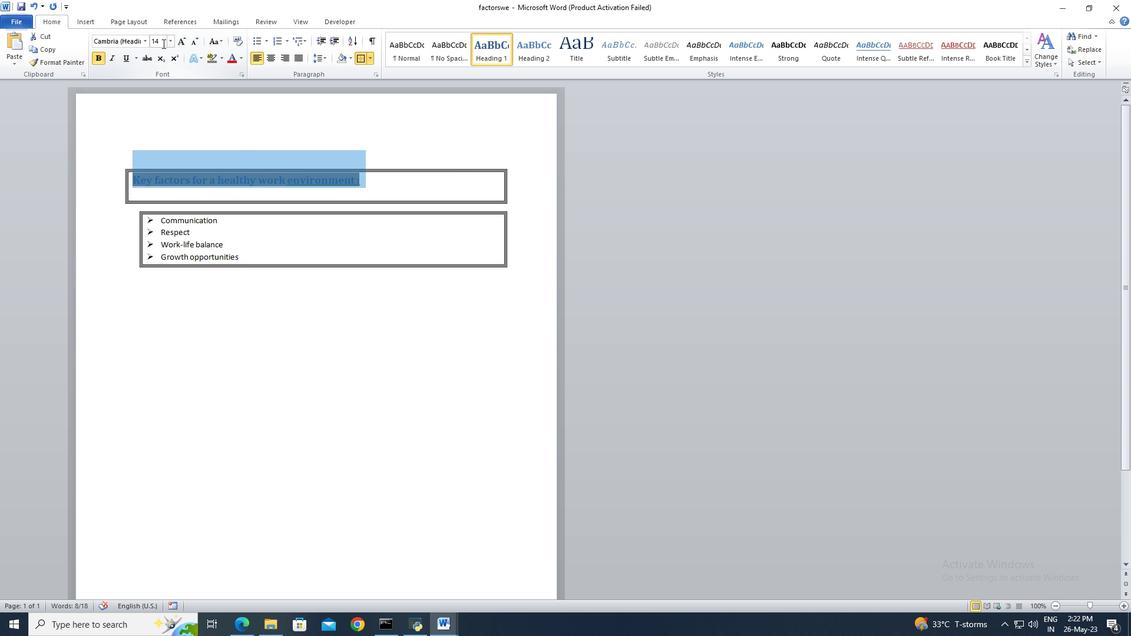 
Action: Key pressed 18<Key.enter>
Screenshot: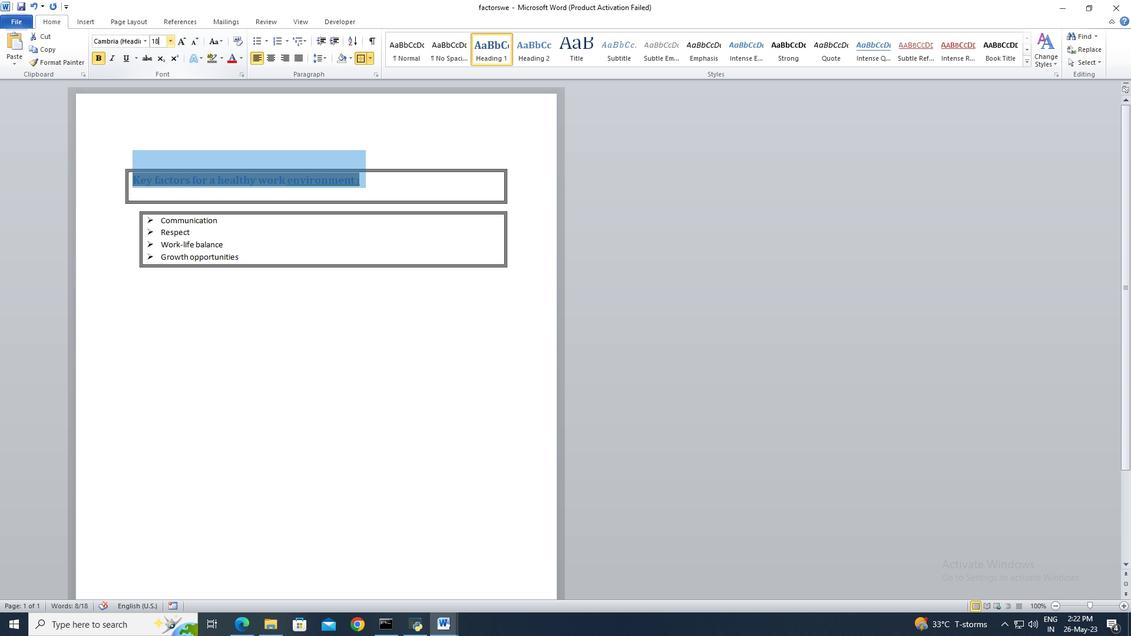 
Action: Mouse moved to (161, 222)
Screenshot: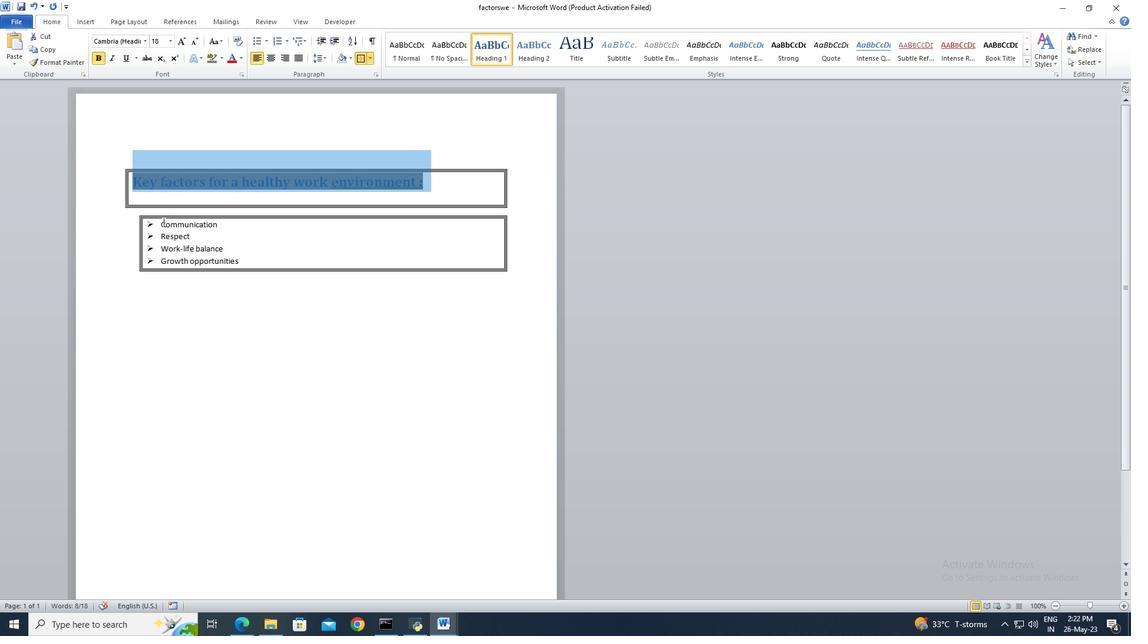 
Action: Mouse pressed left at (161, 222)
Screenshot: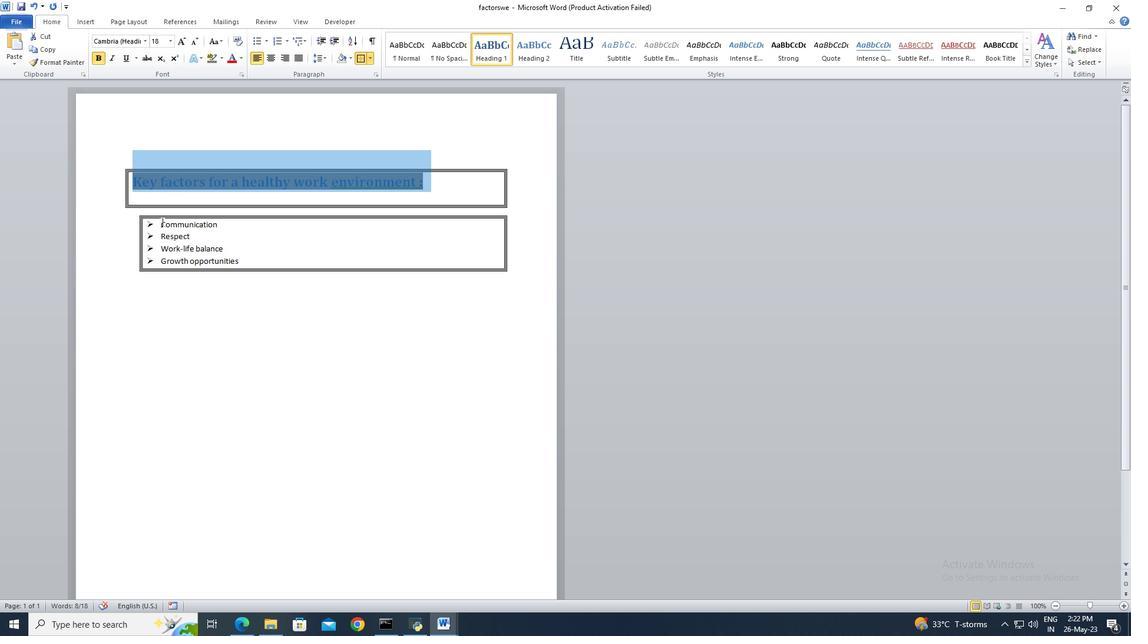 
Action: Mouse moved to (232, 258)
Screenshot: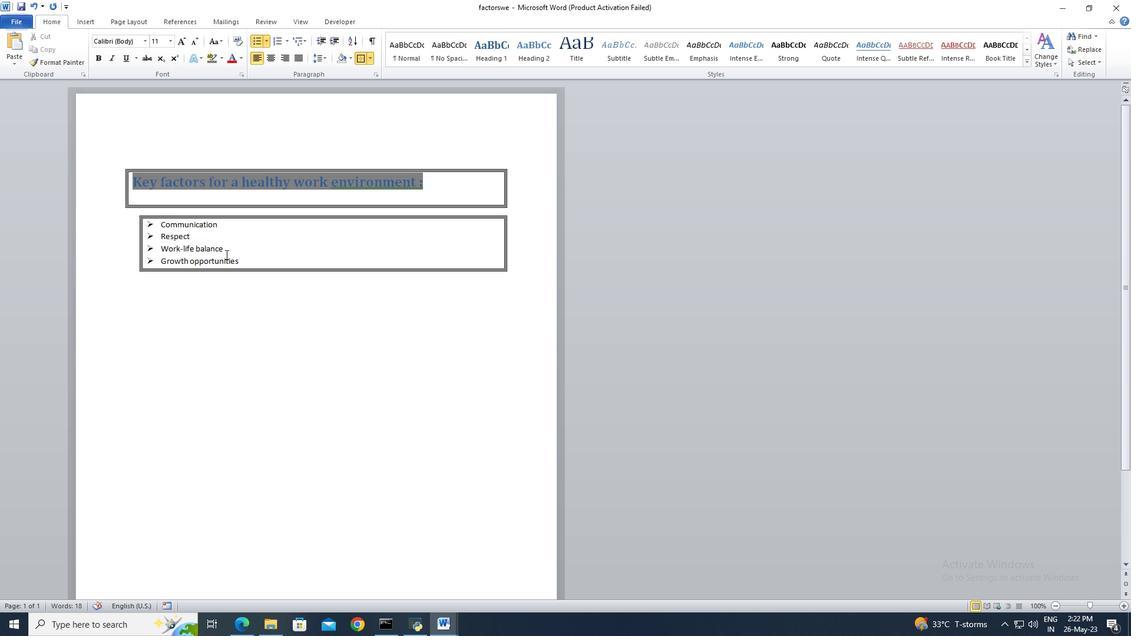 
Action: Key pressed <Key.shift>
Screenshot: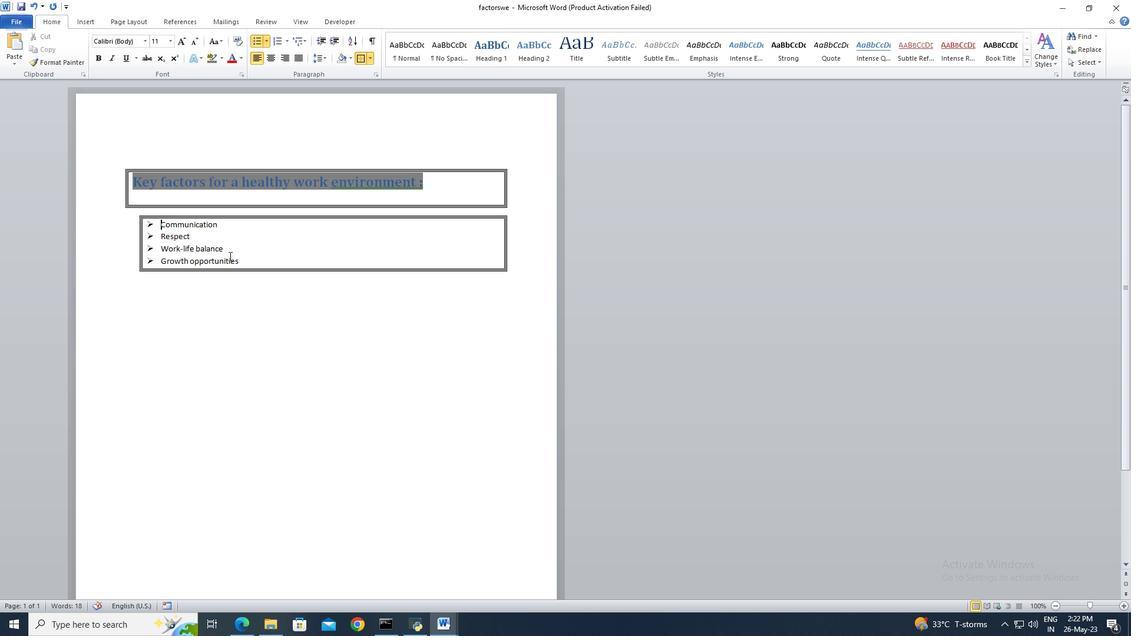 
Action: Mouse moved to (245, 265)
Screenshot: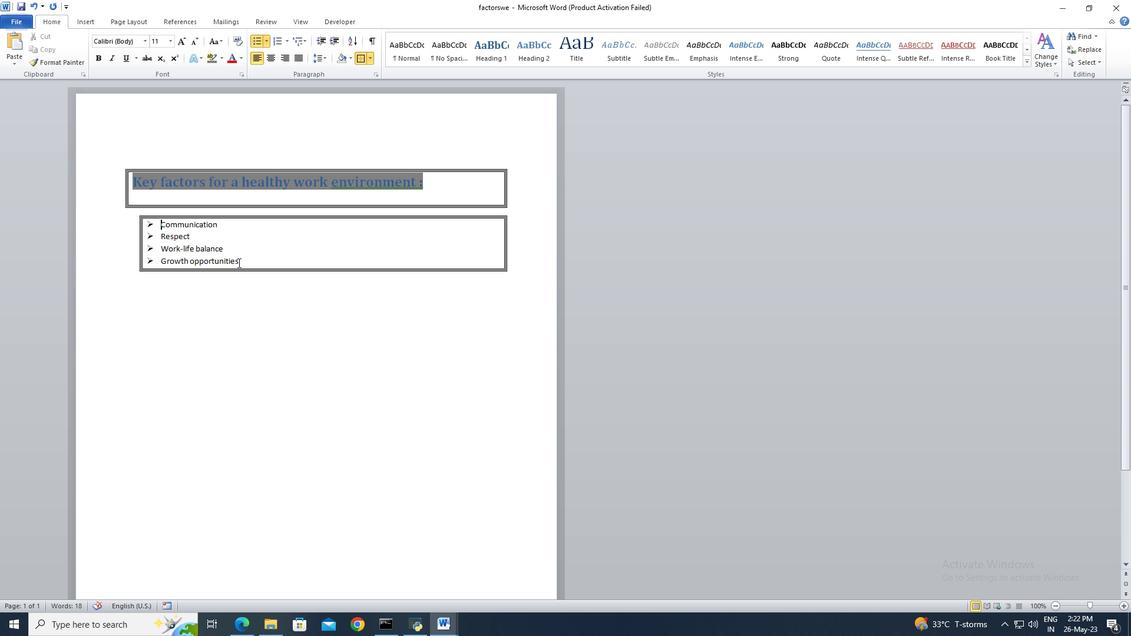 
Action: Mouse pressed left at (245, 265)
Screenshot: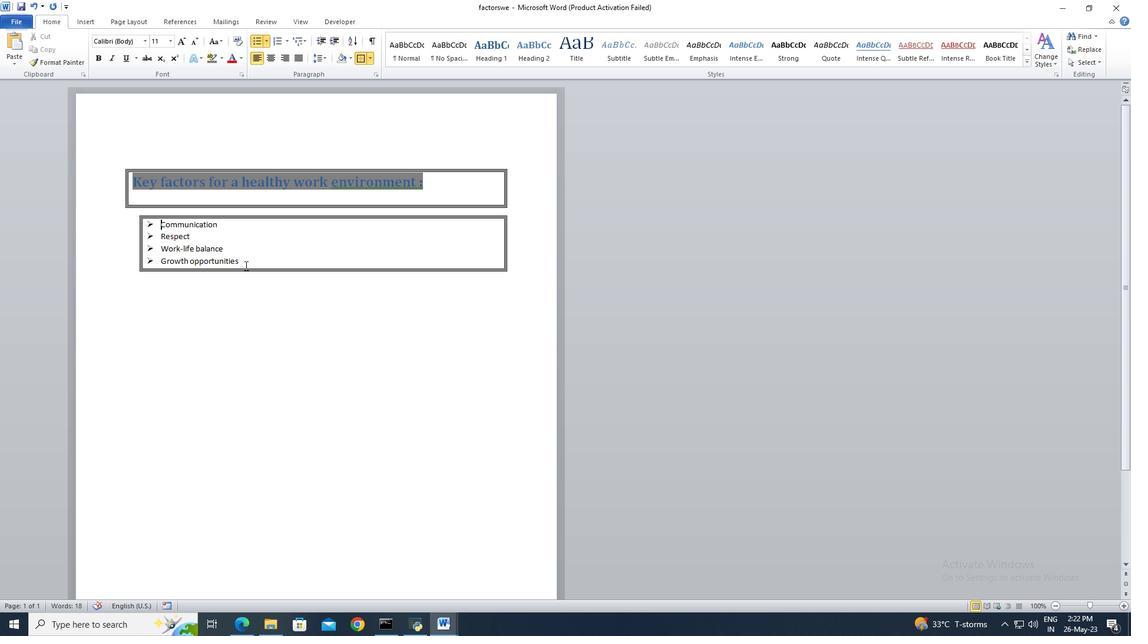 
Action: Key pressed <Key.shift><Key.shift><Key.shift><Key.shift><Key.shift><Key.shift>
Screenshot: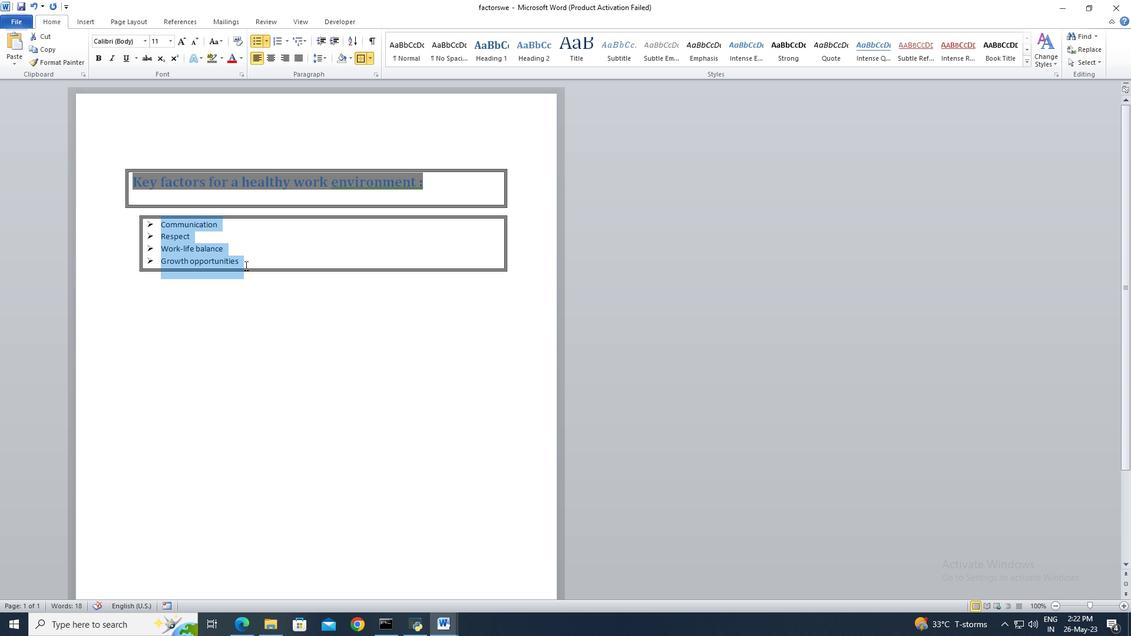 
Action: Mouse moved to (161, 43)
Screenshot: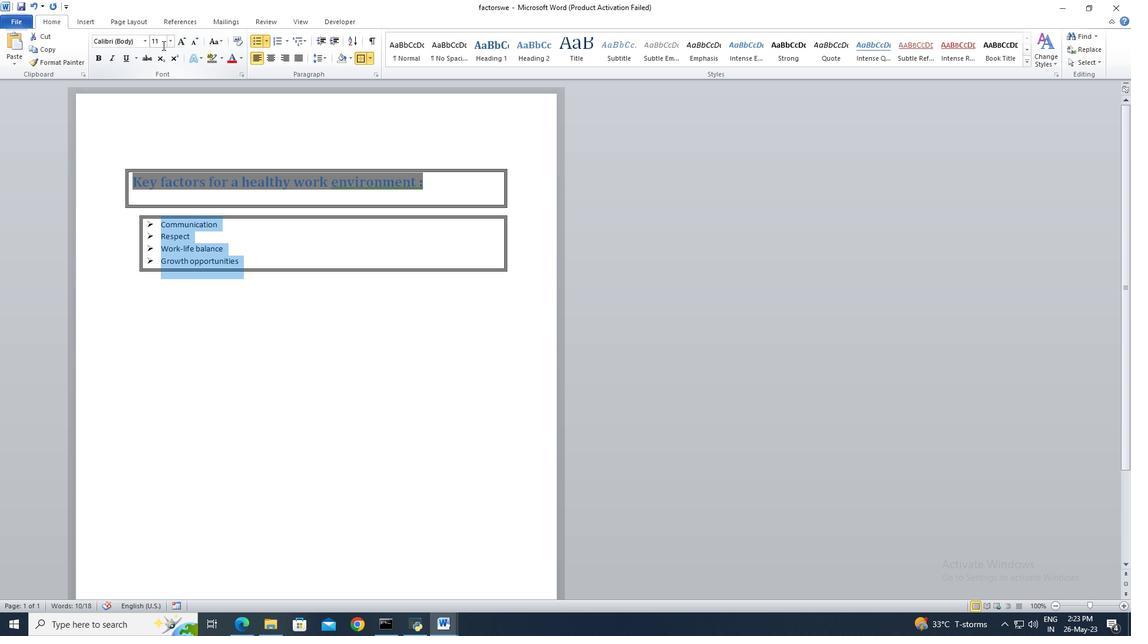 
Action: Mouse pressed left at (161, 43)
Screenshot: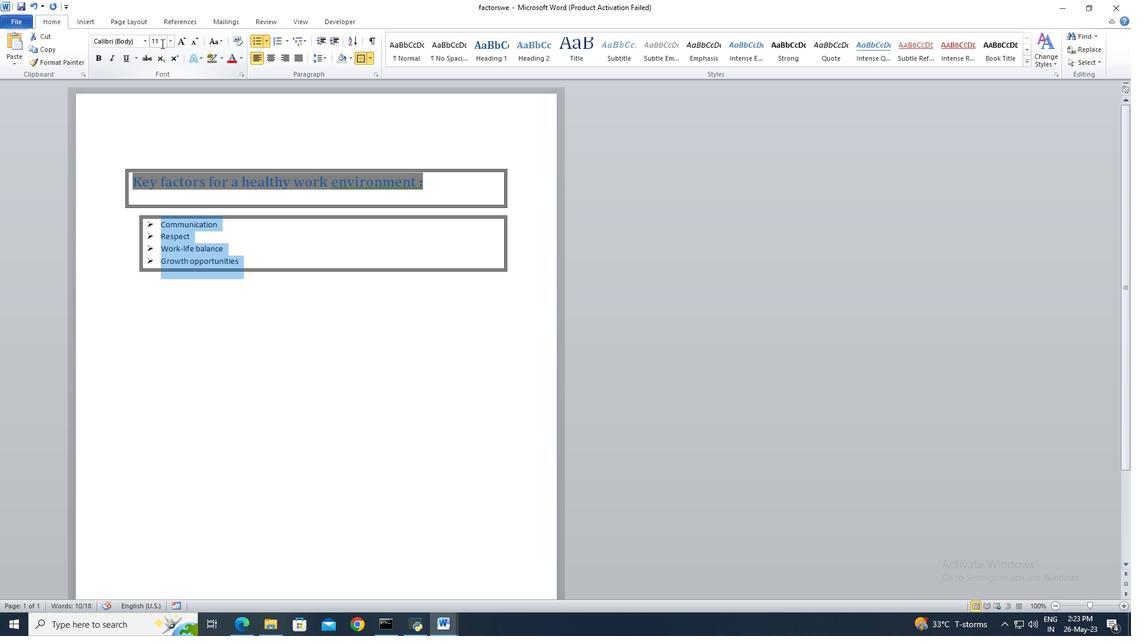 
Action: Key pressed 18<Key.enter>
Screenshot: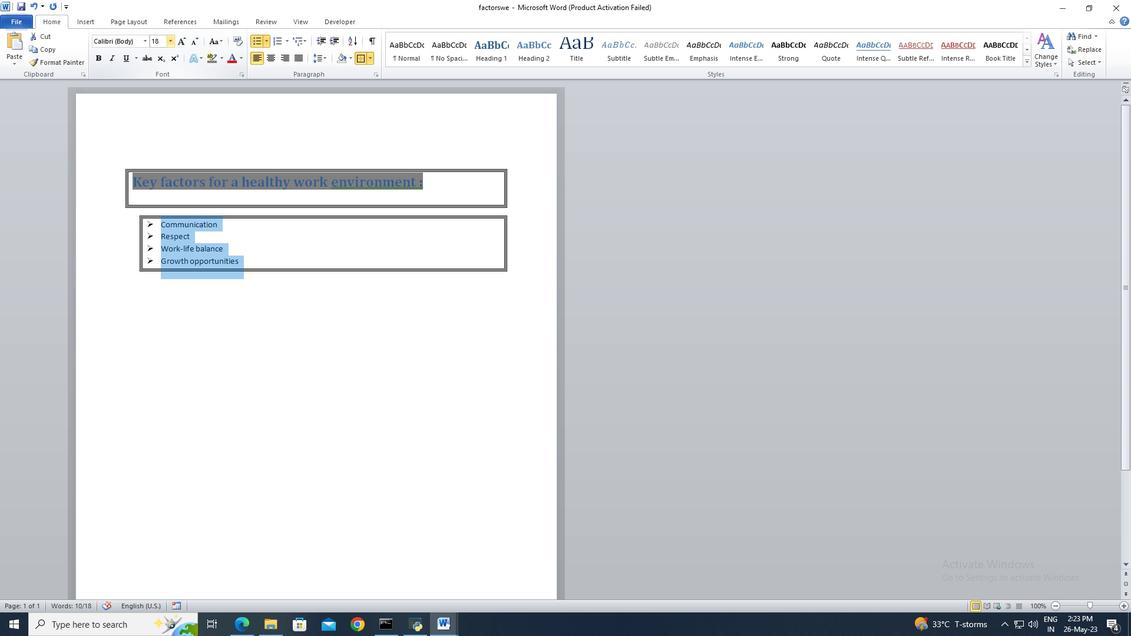 
Action: Mouse moved to (296, 286)
Screenshot: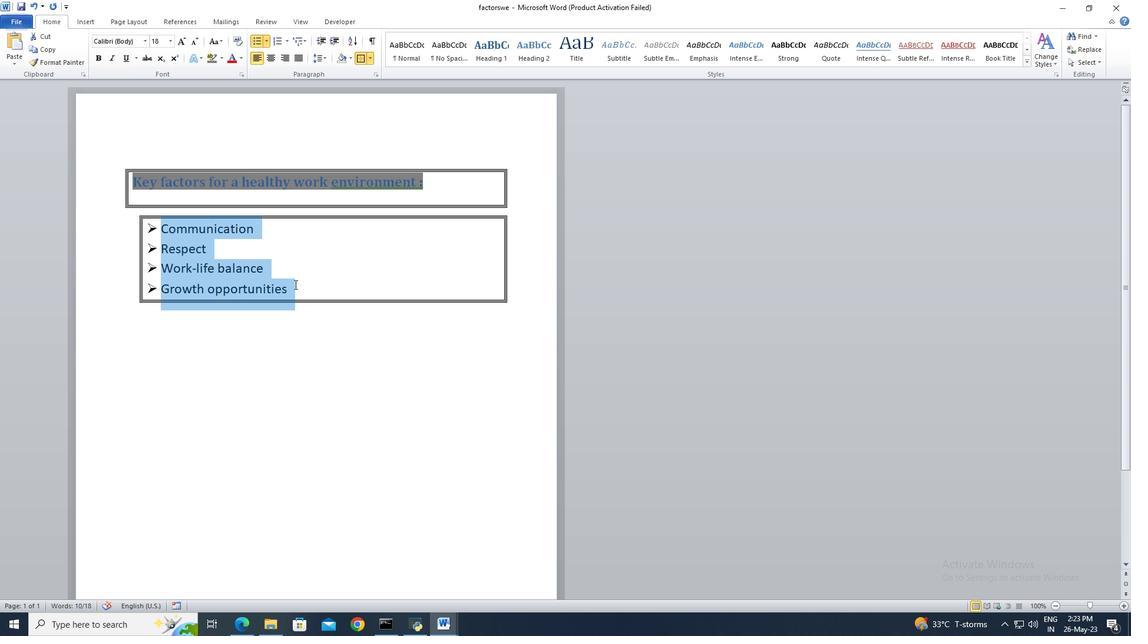 
Action: Mouse pressed left at (296, 286)
Screenshot: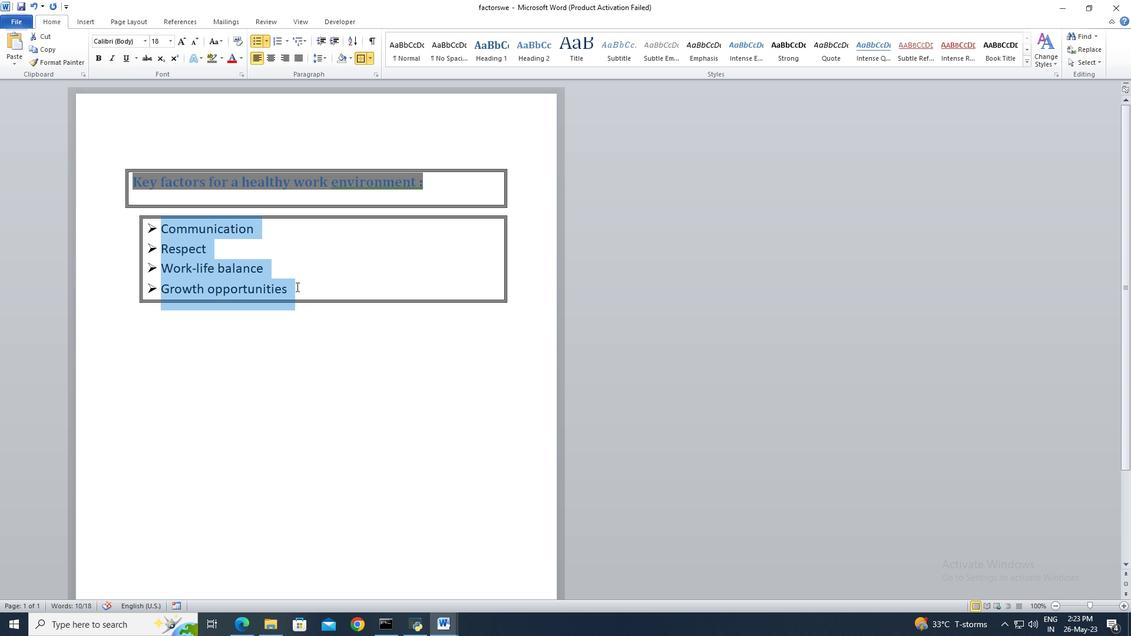 
